 Task: Search one way flight ticket for 4 adults, 1 infant in seat and 1 infant on lap in premium economy from Lewiston: Lewiston-nez Perce County Airport to Greensboro: Piedmont Triad International Airport on 5-1-2023. Stops: One stop or fewer. Choice of flights is Delta. Number of bags: 5 checked bags. Price is upto 88000. Outbound departure time preference is 11:00.
Action: Mouse moved to (282, 313)
Screenshot: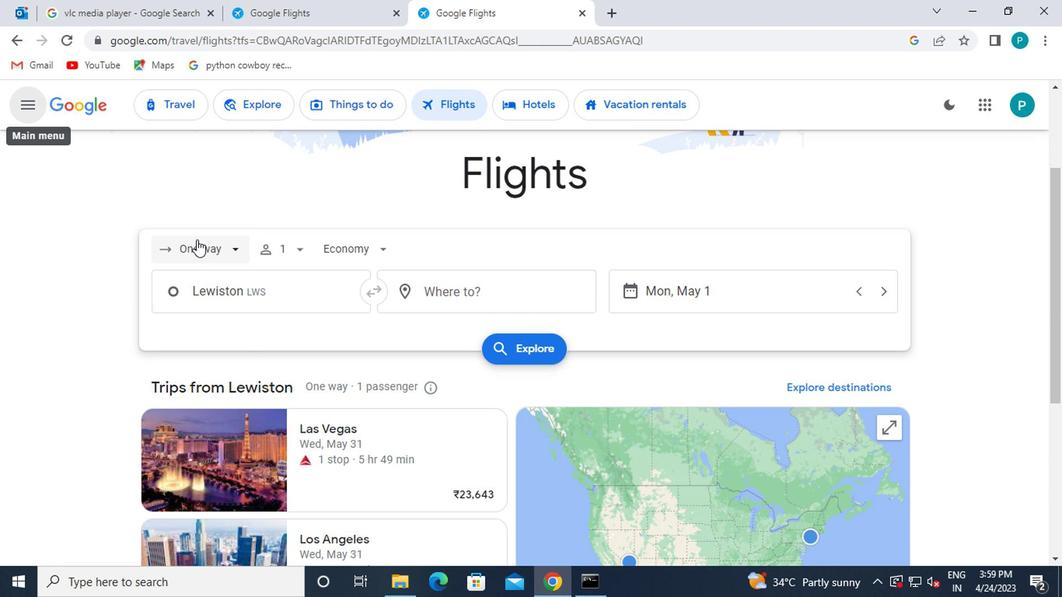 
Action: Mouse pressed left at (282, 313)
Screenshot: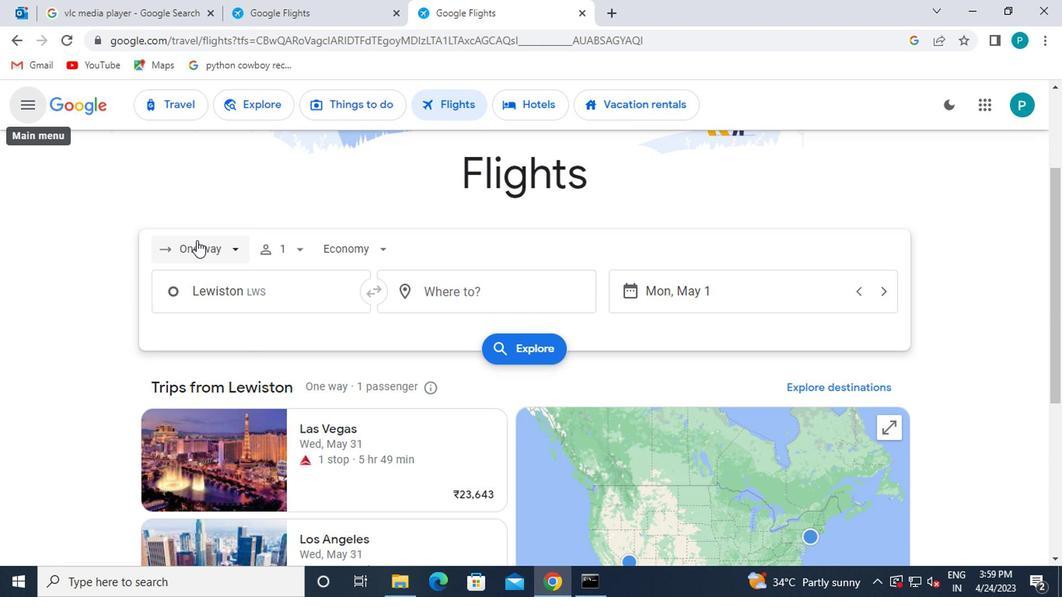 
Action: Mouse moved to (301, 374)
Screenshot: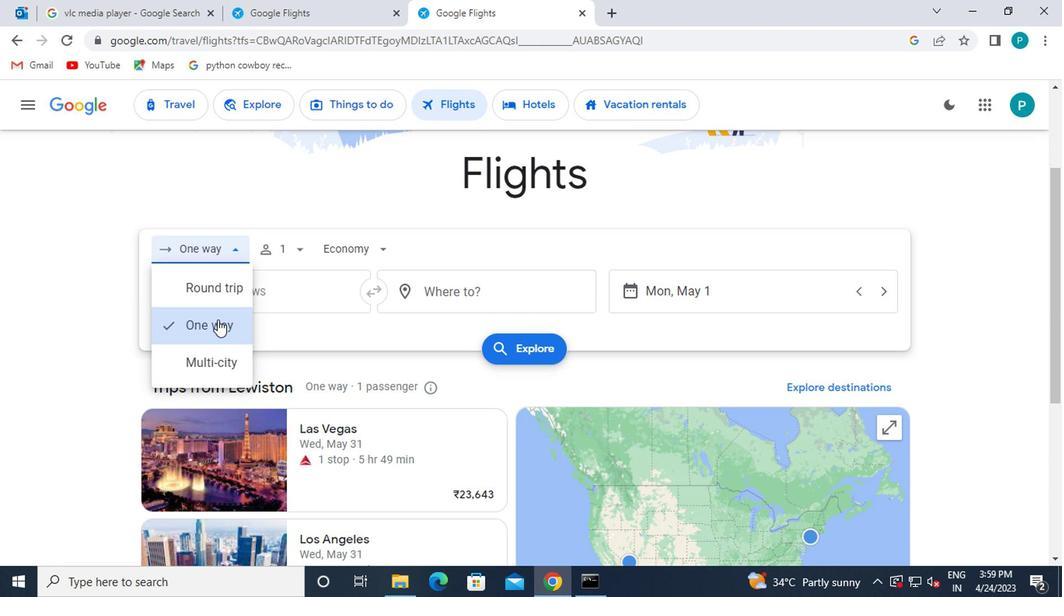 
Action: Mouse pressed left at (301, 374)
Screenshot: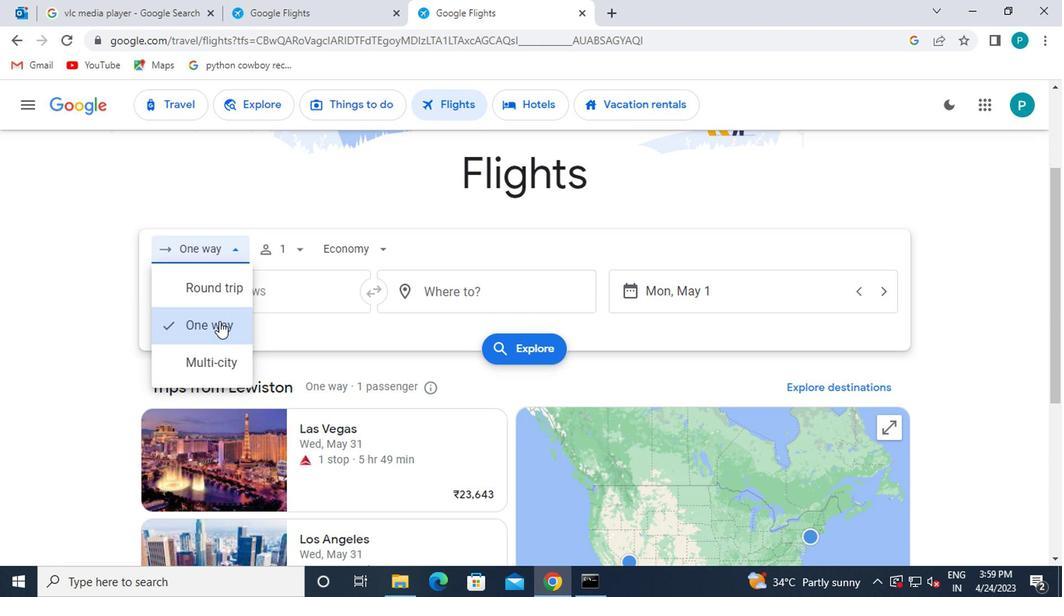 
Action: Mouse moved to (347, 317)
Screenshot: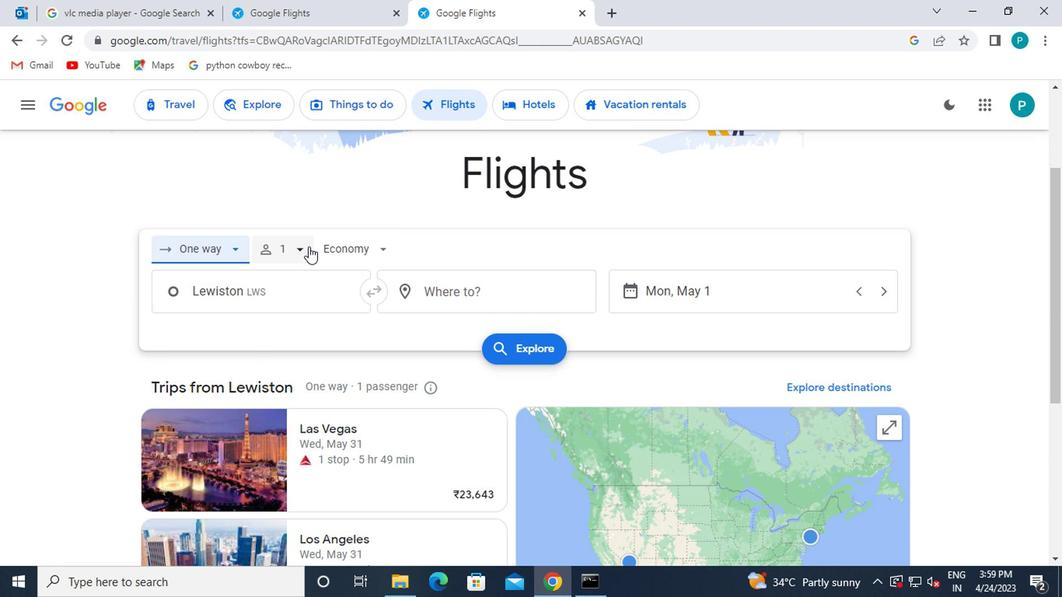 
Action: Mouse pressed left at (347, 317)
Screenshot: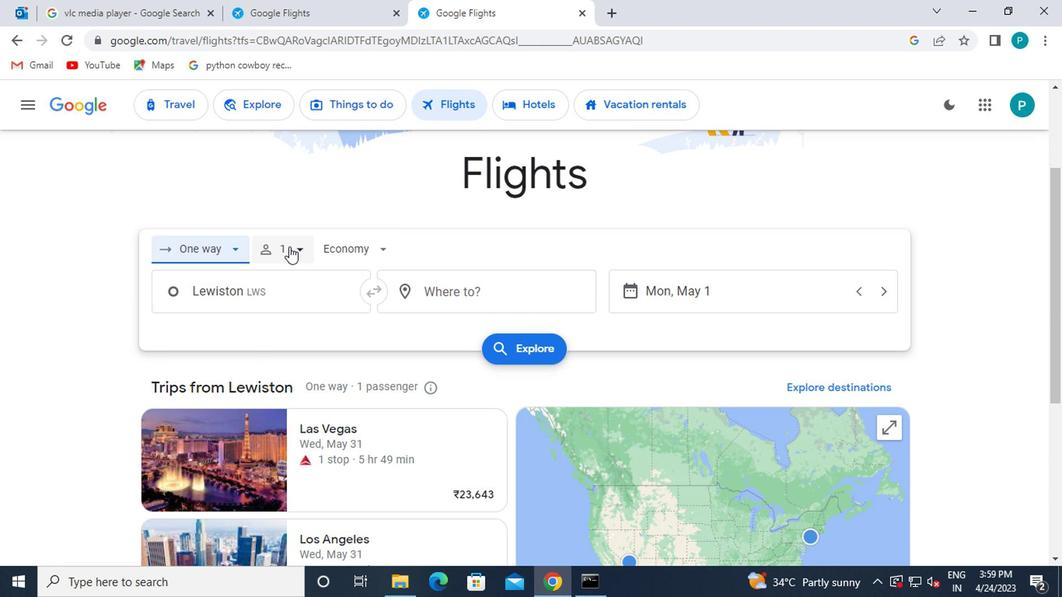 
Action: Mouse moved to (437, 340)
Screenshot: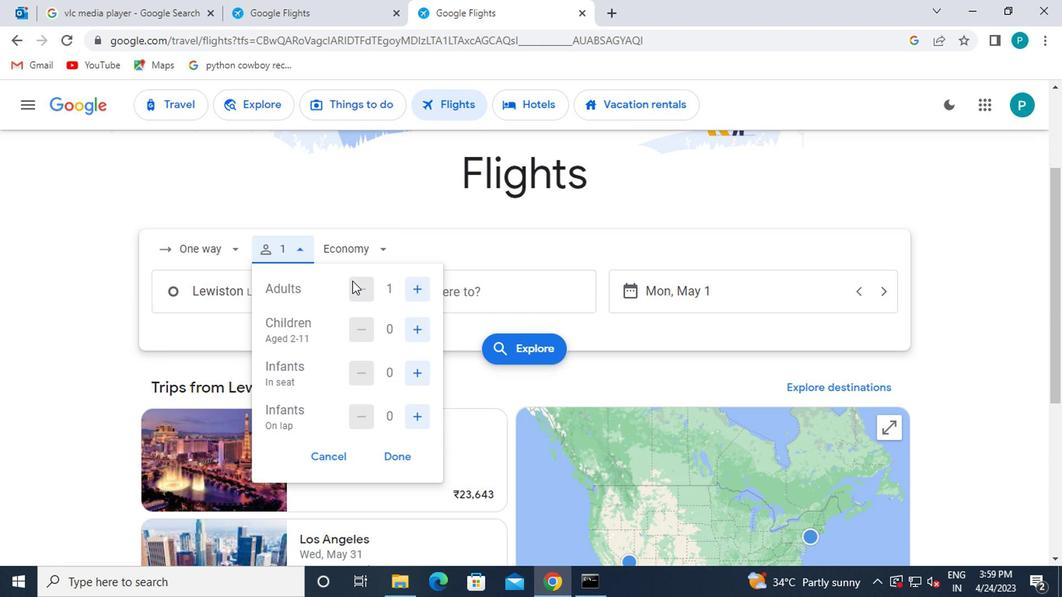 
Action: Mouse pressed left at (437, 340)
Screenshot: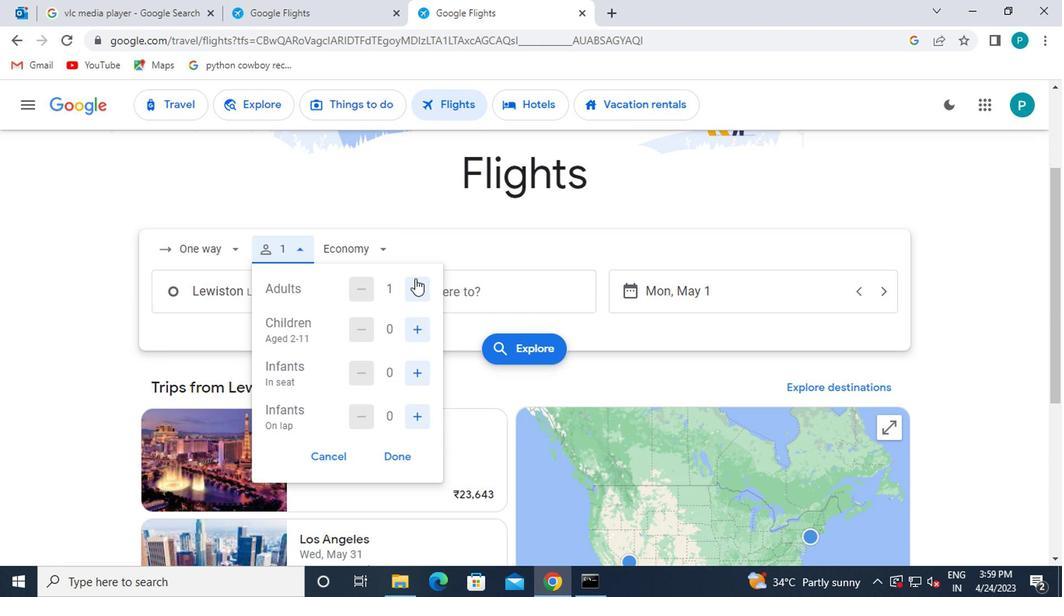 
Action: Mouse pressed left at (437, 340)
Screenshot: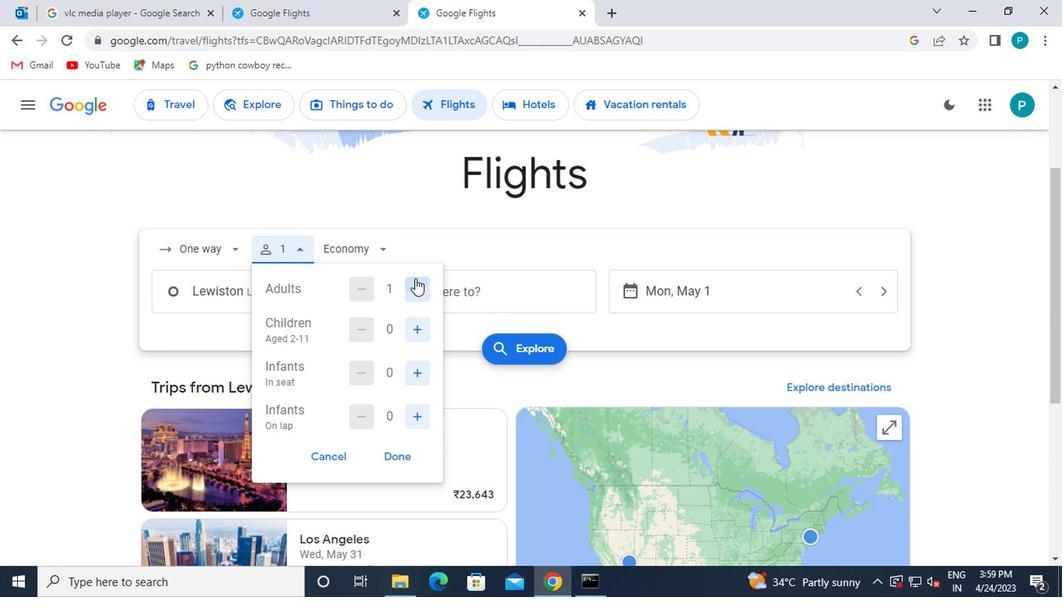 
Action: Mouse pressed left at (437, 340)
Screenshot: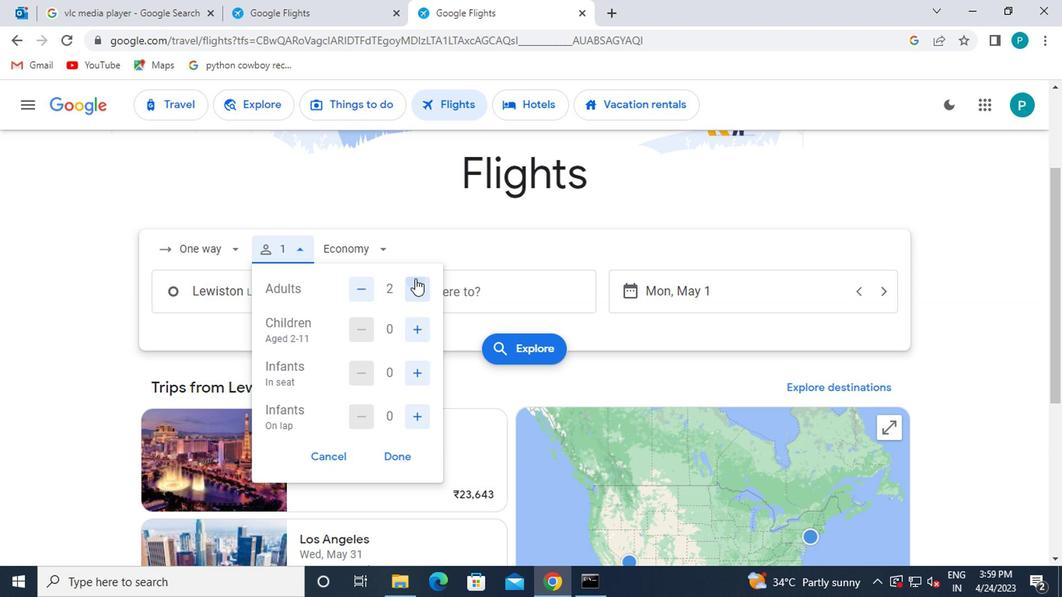 
Action: Mouse moved to (436, 375)
Screenshot: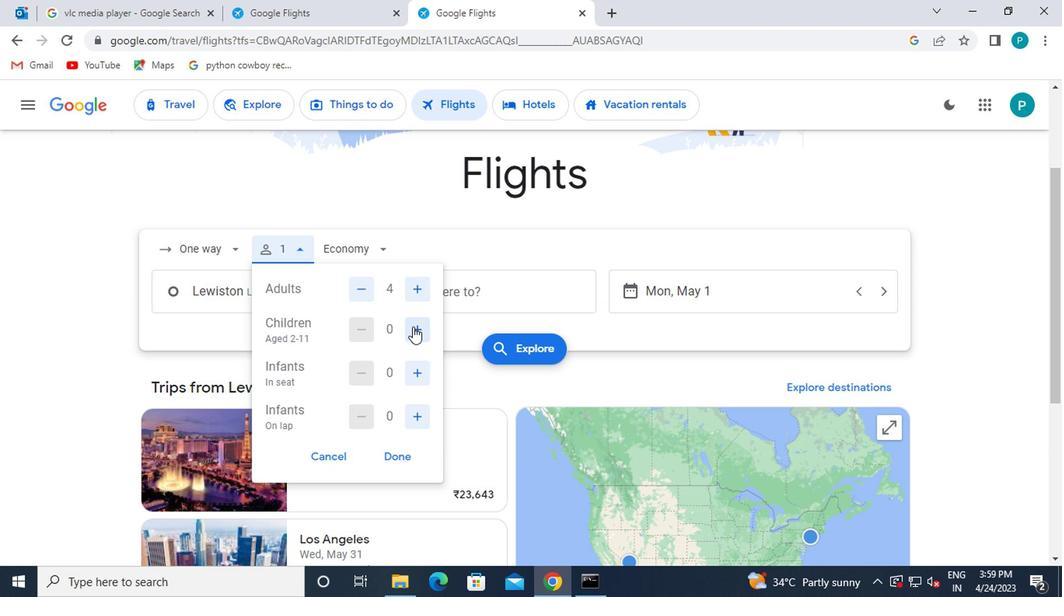 
Action: Mouse pressed left at (436, 375)
Screenshot: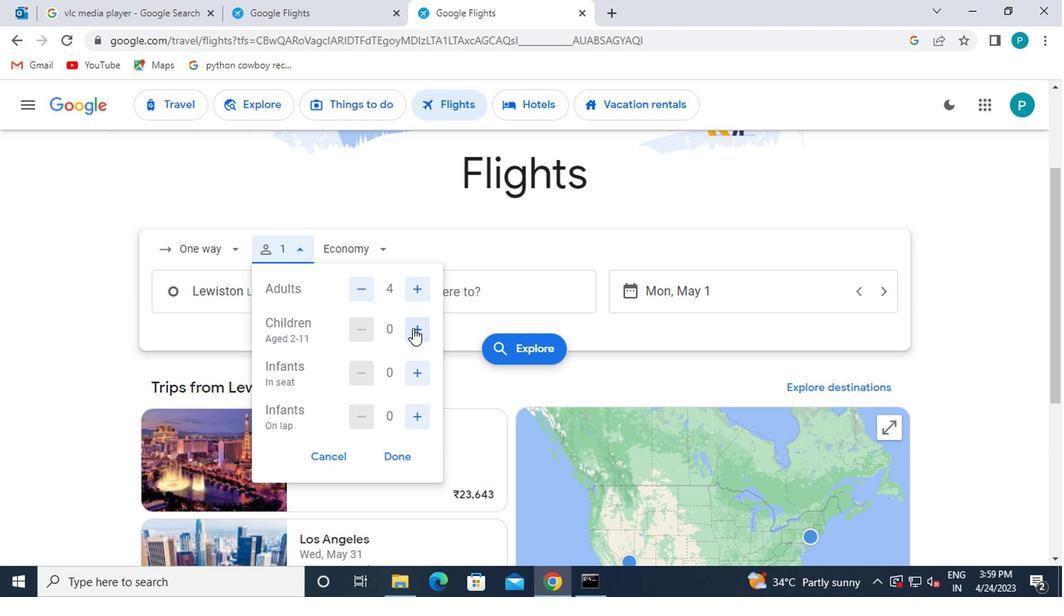 
Action: Mouse moved to (392, 378)
Screenshot: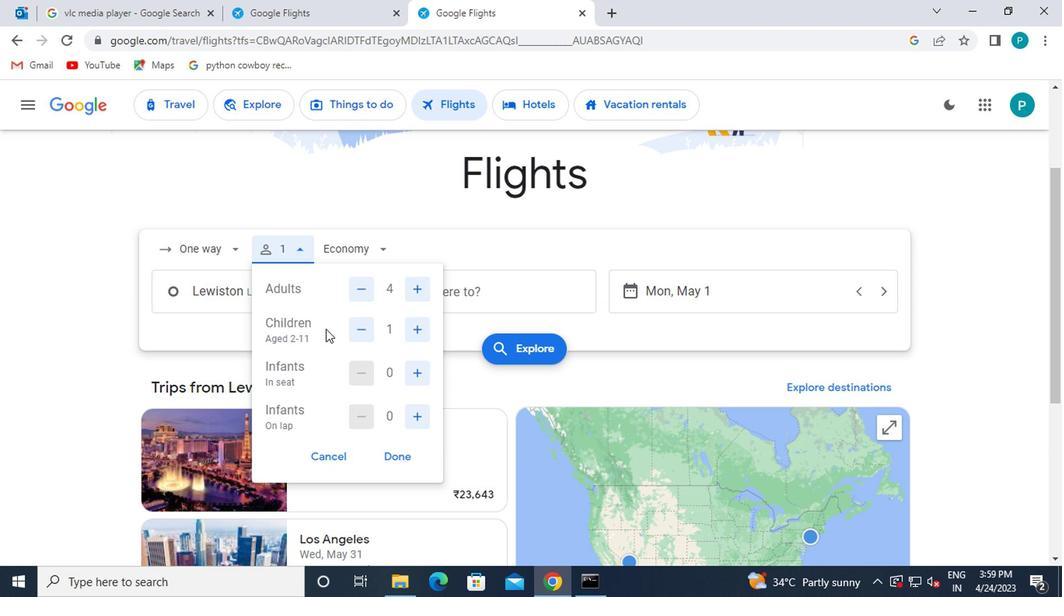 
Action: Mouse pressed left at (392, 378)
Screenshot: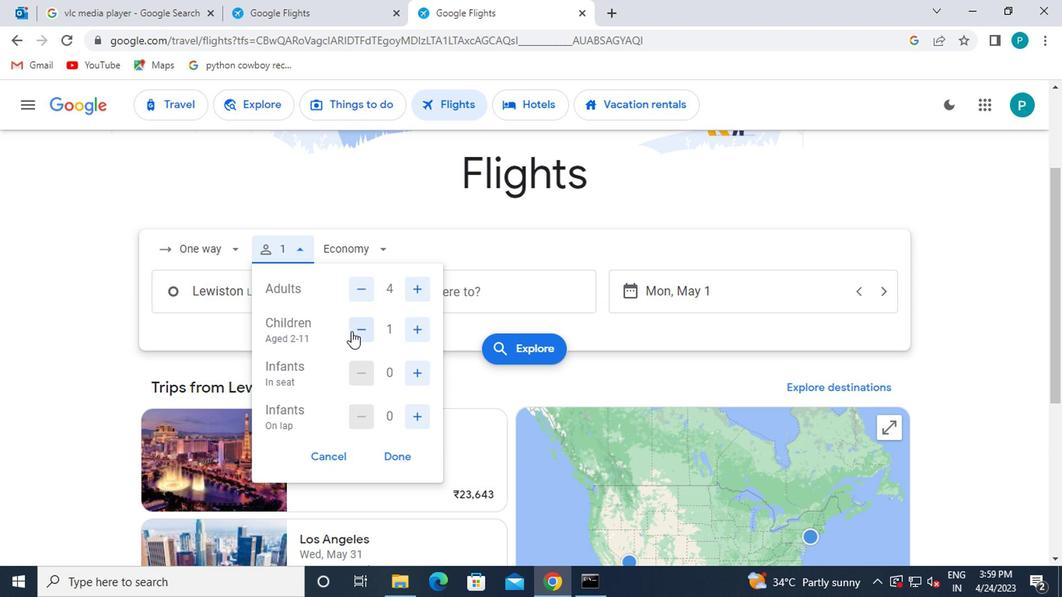 
Action: Mouse moved to (437, 416)
Screenshot: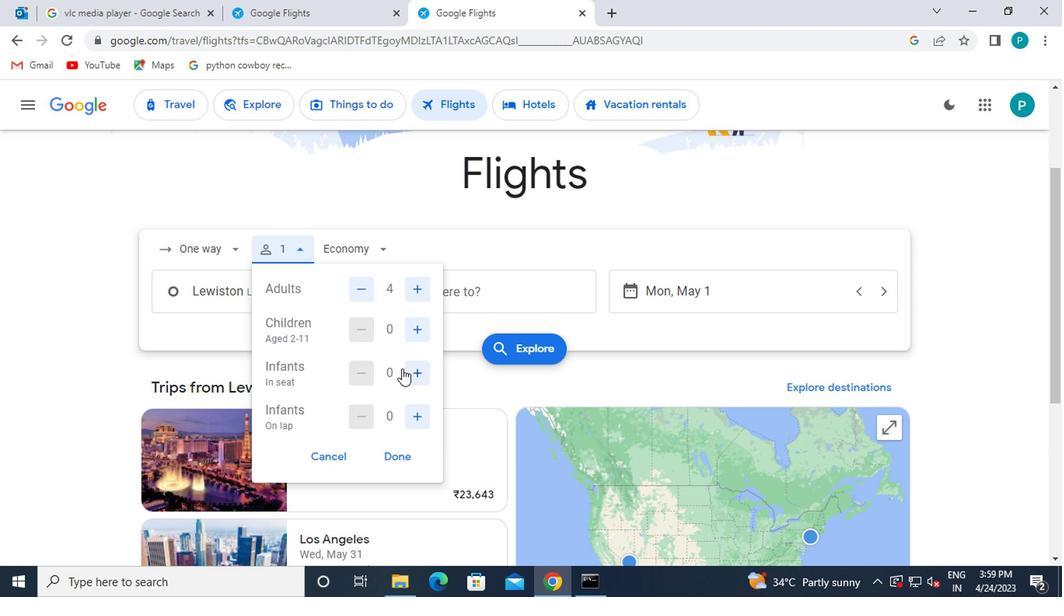 
Action: Mouse pressed left at (437, 416)
Screenshot: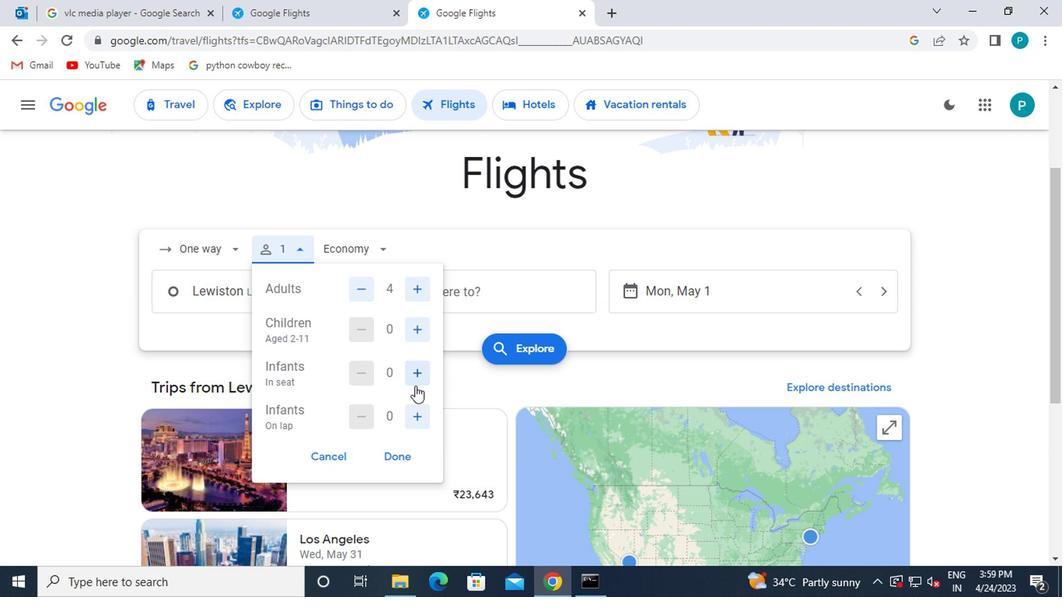 
Action: Mouse moved to (436, 440)
Screenshot: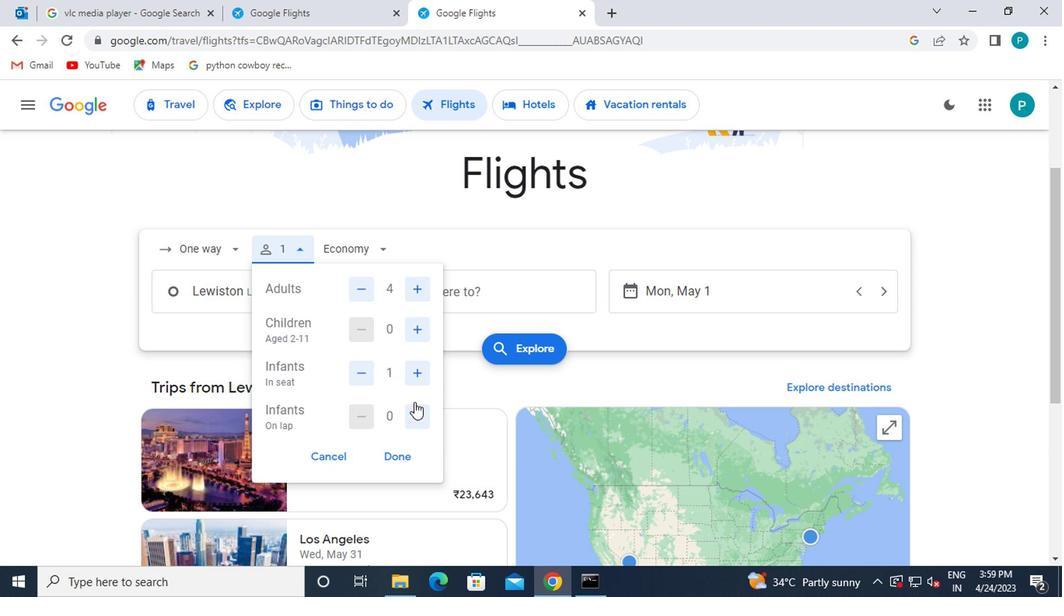
Action: Mouse pressed left at (436, 440)
Screenshot: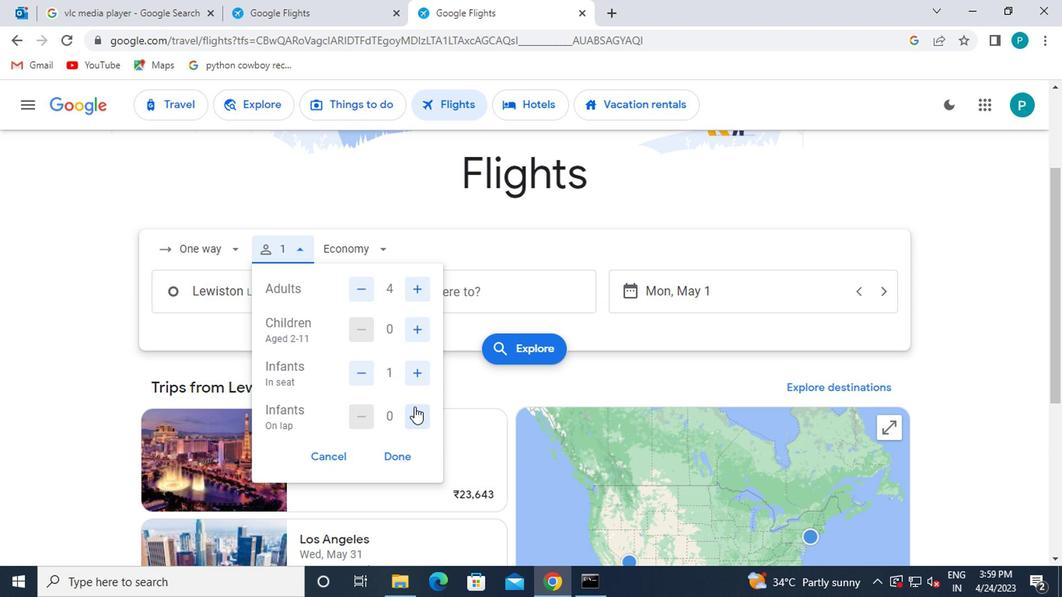 
Action: Mouse moved to (427, 465)
Screenshot: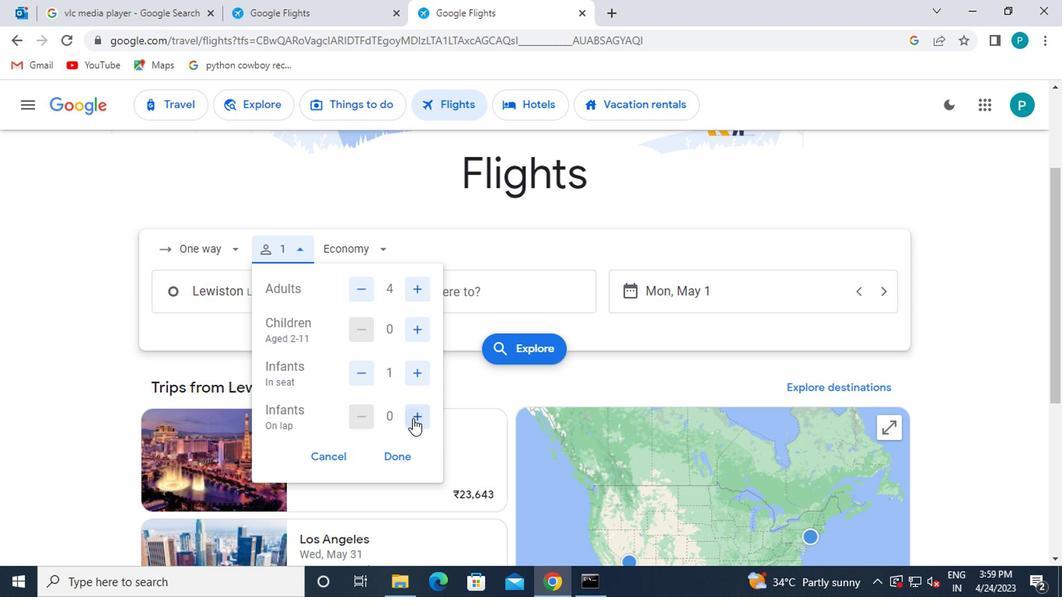 
Action: Mouse pressed left at (427, 465)
Screenshot: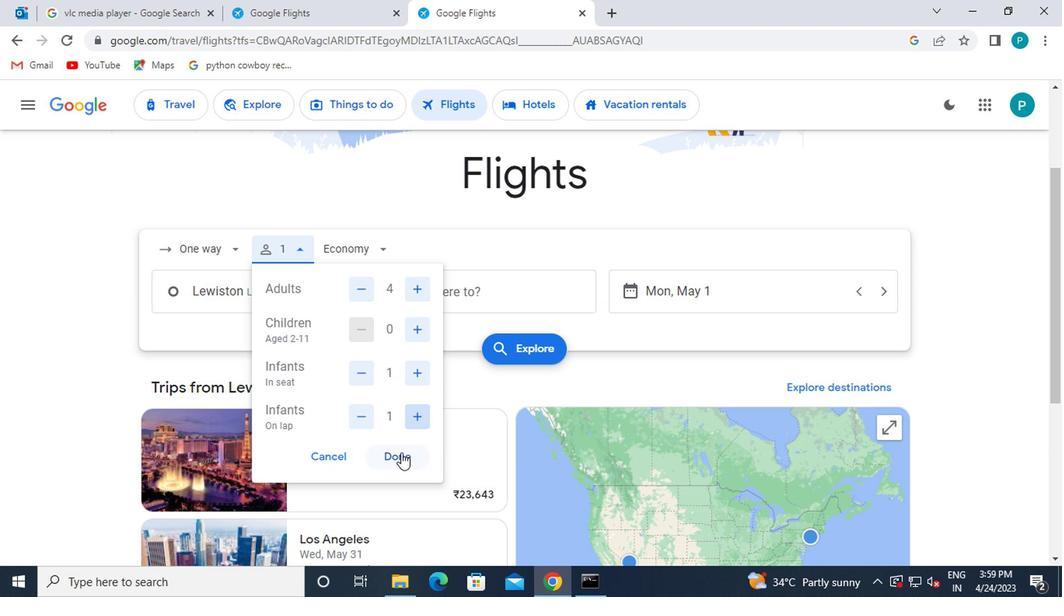 
Action: Mouse moved to (405, 321)
Screenshot: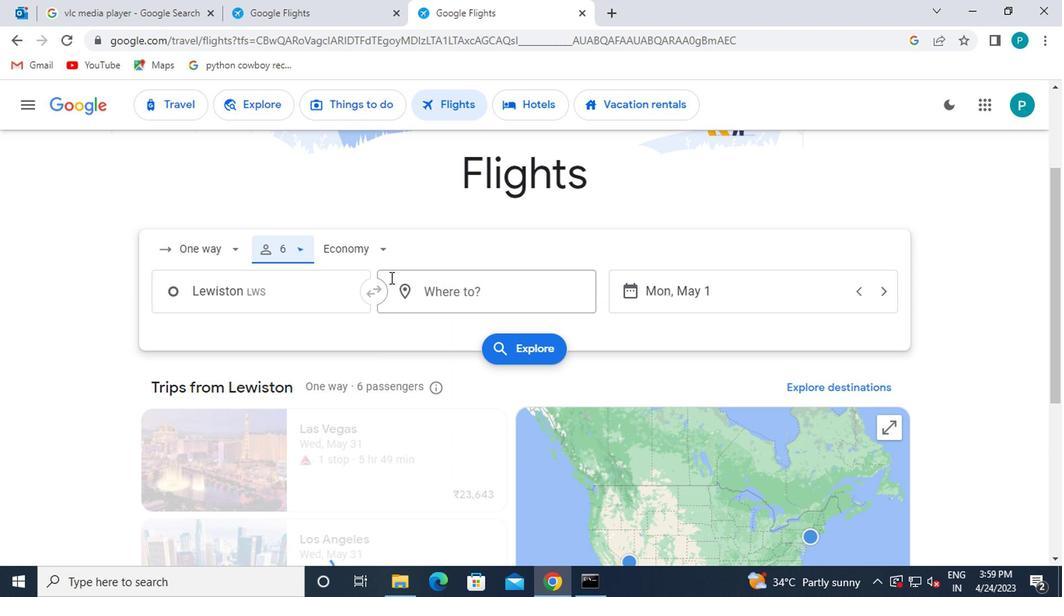 
Action: Mouse pressed left at (405, 321)
Screenshot: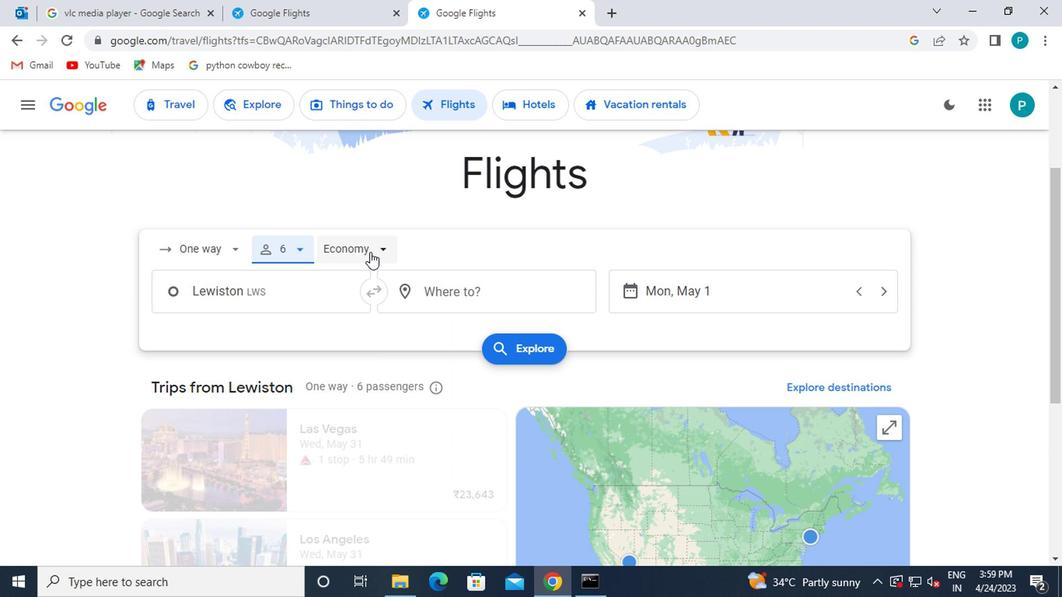 
Action: Mouse moved to (420, 373)
Screenshot: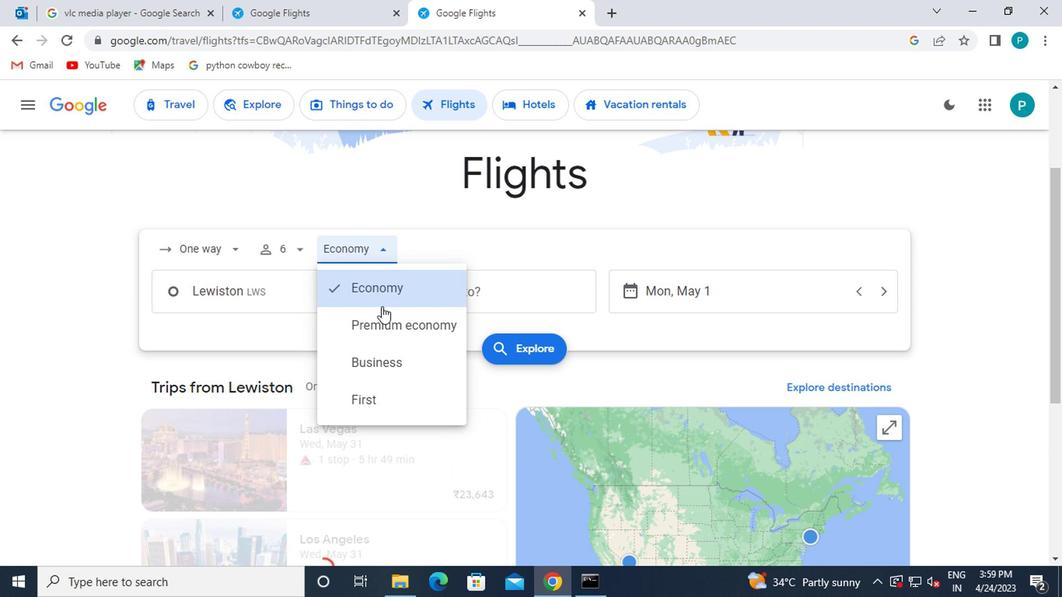 
Action: Mouse pressed left at (420, 373)
Screenshot: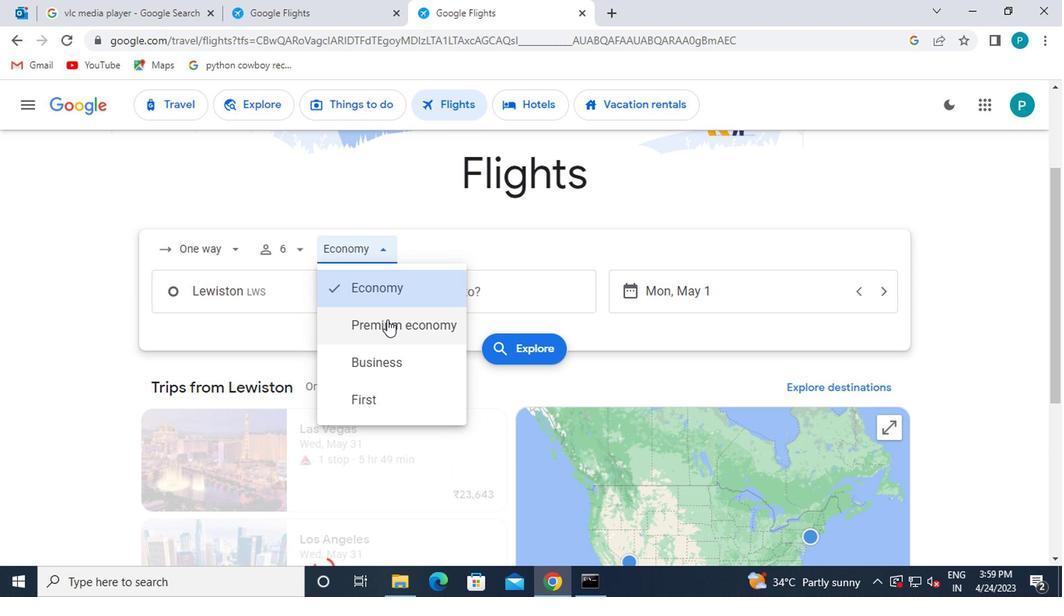 
Action: Mouse moved to (365, 354)
Screenshot: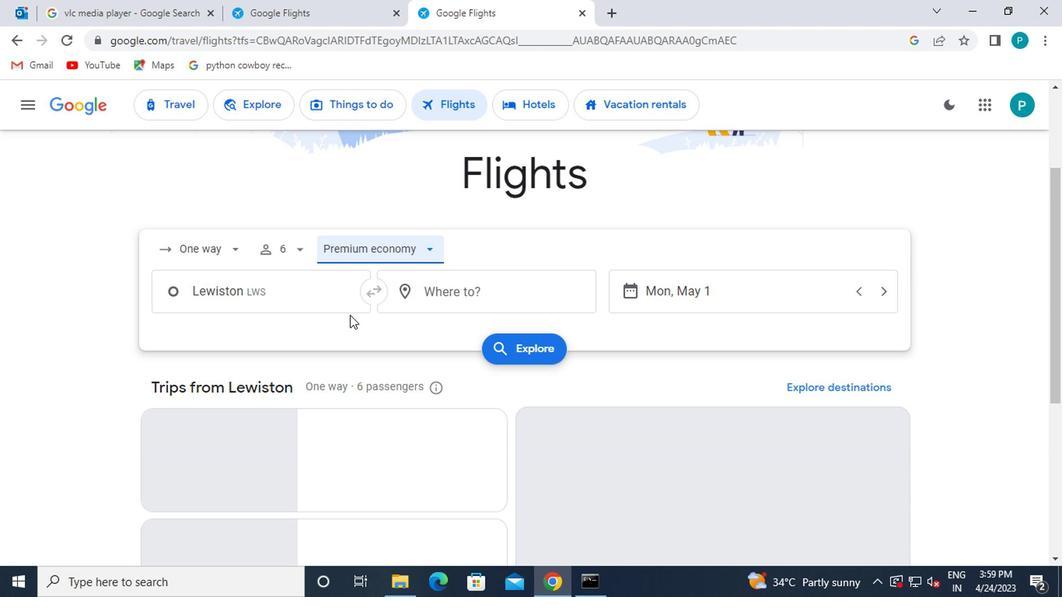 
Action: Mouse pressed left at (365, 354)
Screenshot: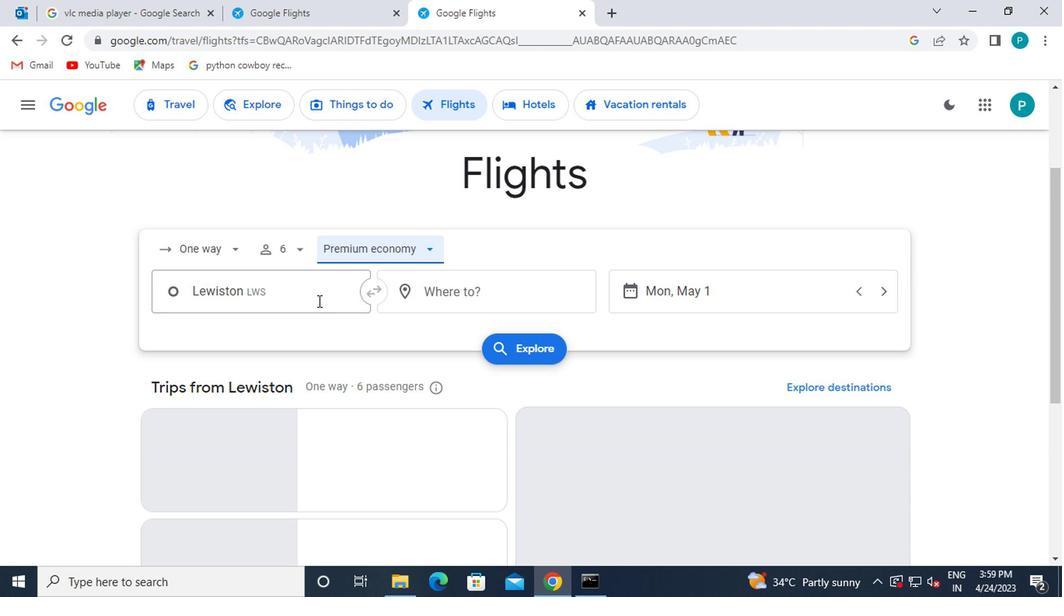 
Action: Mouse moved to (356, 387)
Screenshot: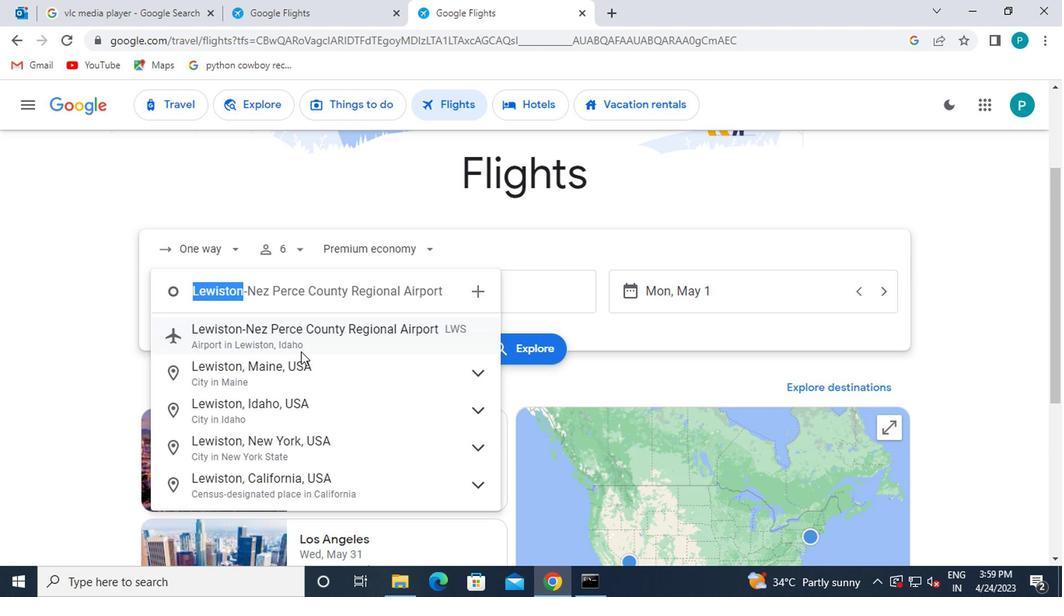 
Action: Mouse pressed left at (356, 387)
Screenshot: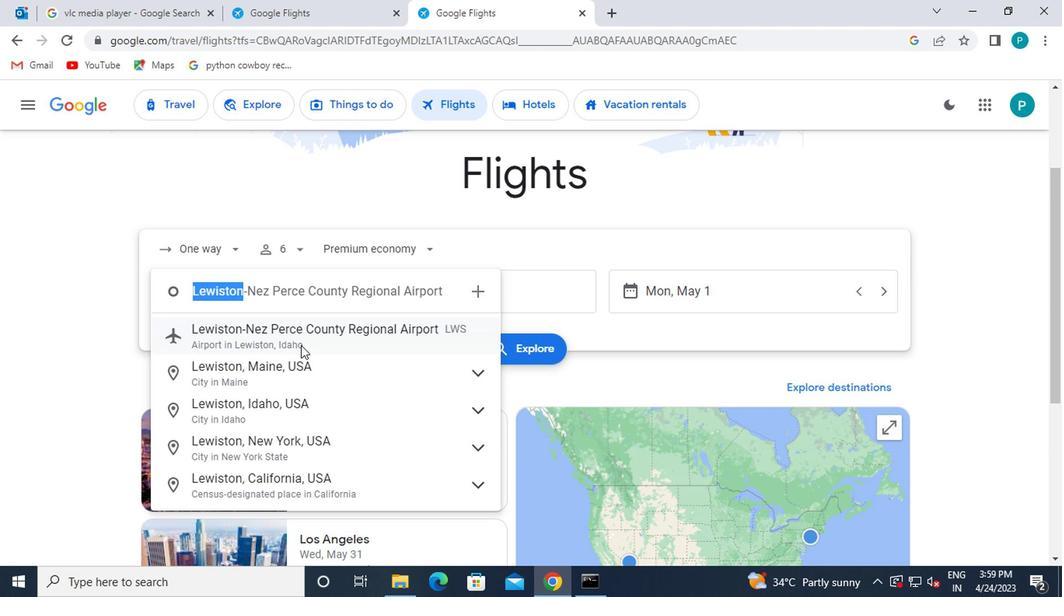 
Action: Mouse moved to (444, 348)
Screenshot: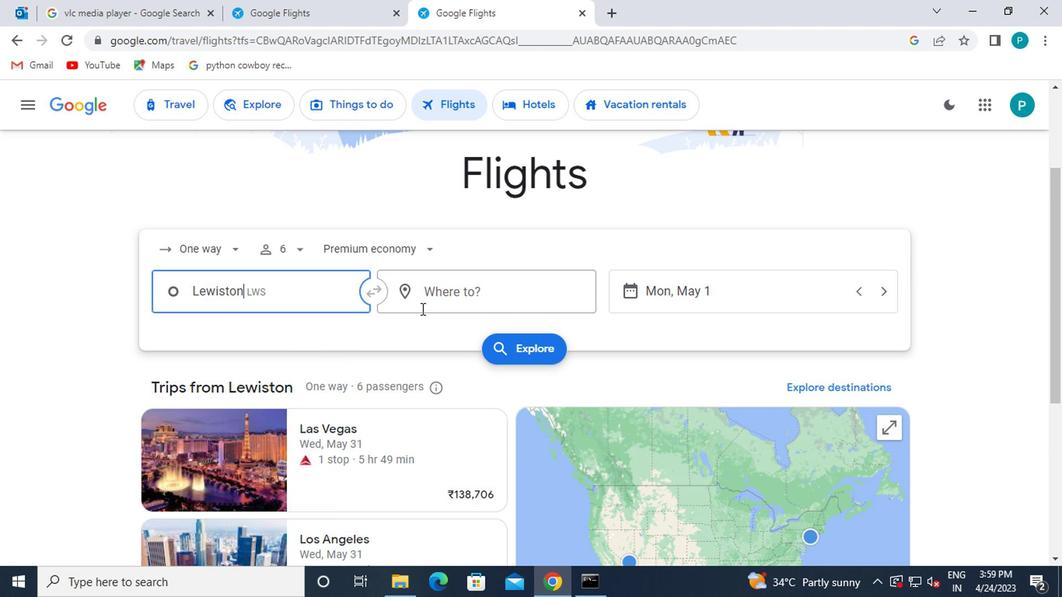
Action: Mouse pressed left at (444, 348)
Screenshot: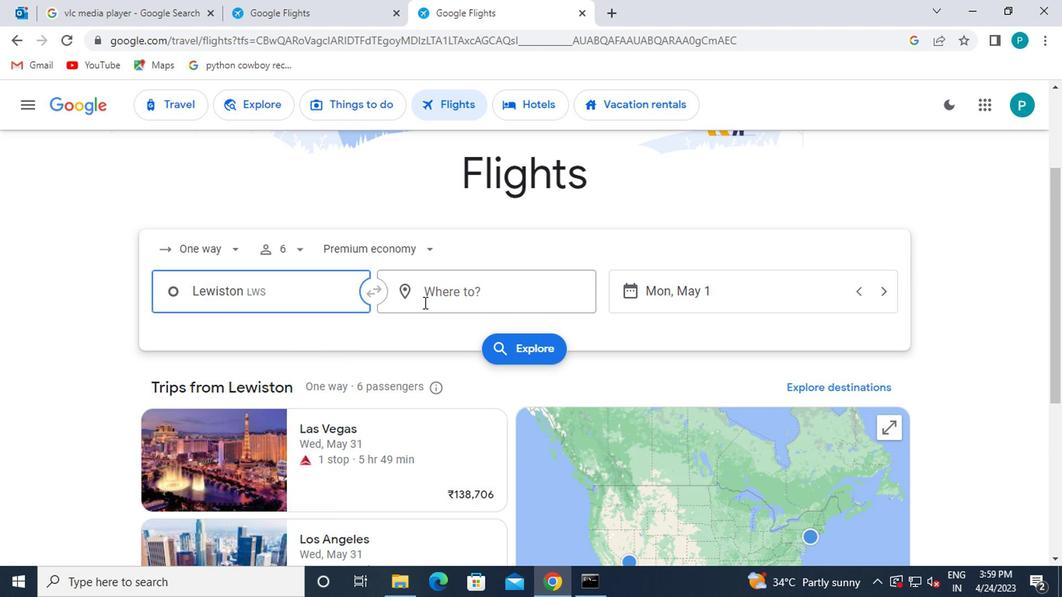 
Action: Mouse moved to (467, 427)
Screenshot: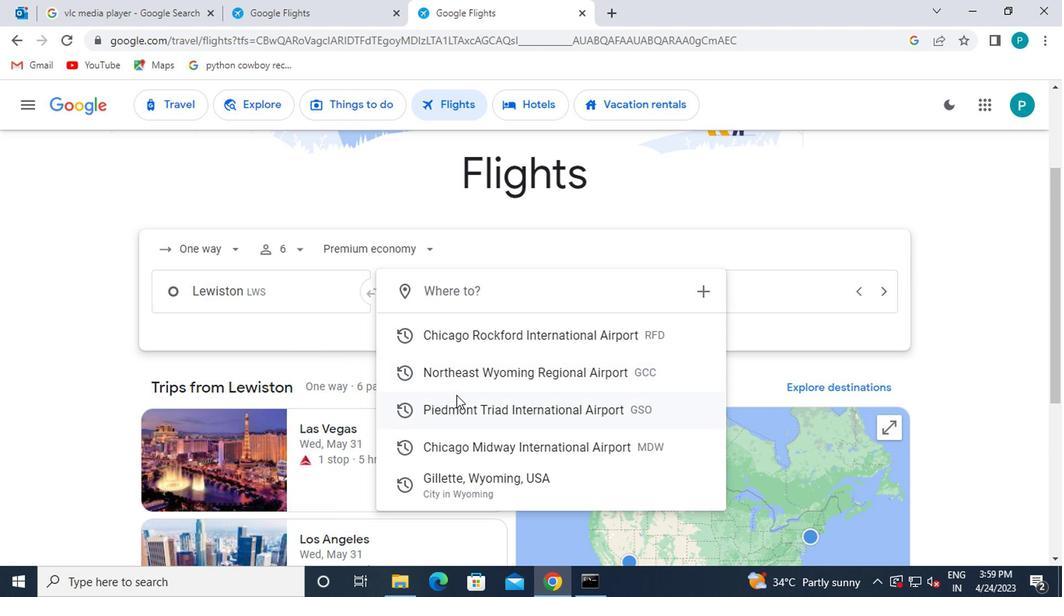 
Action: Mouse pressed left at (467, 427)
Screenshot: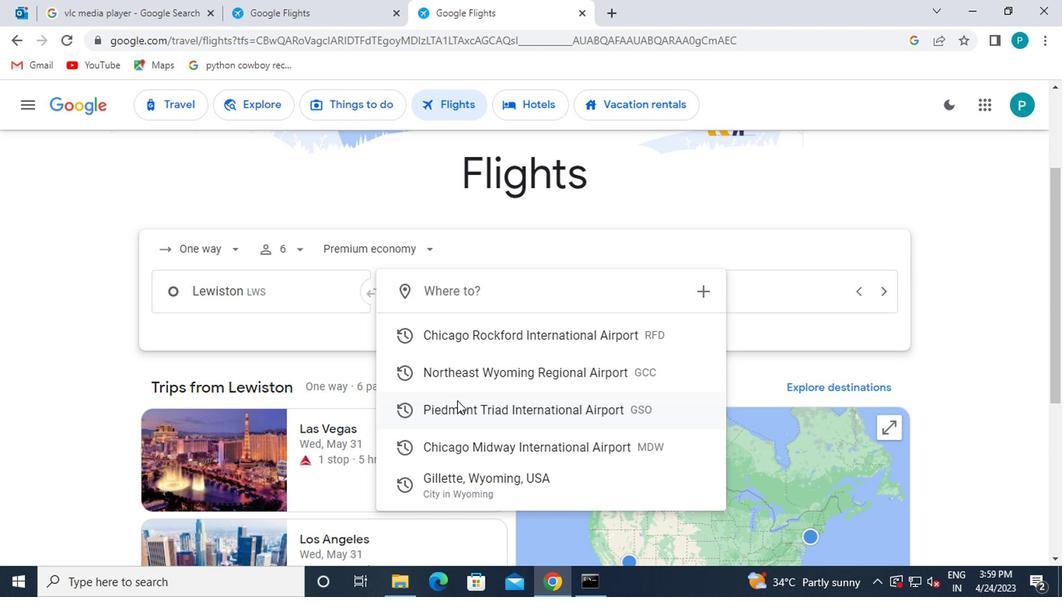 
Action: Mouse moved to (611, 344)
Screenshot: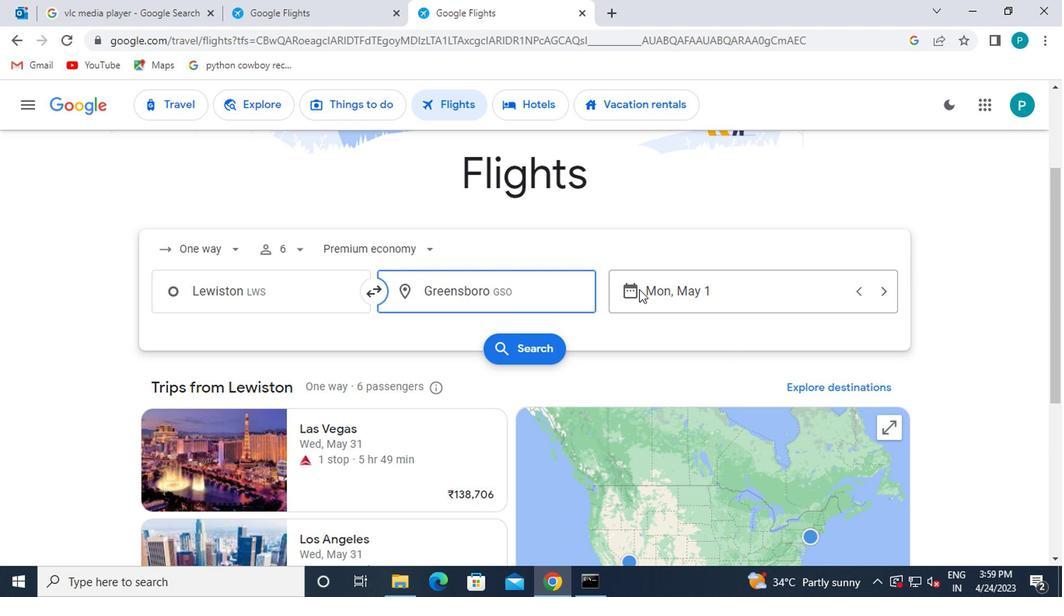 
Action: Mouse pressed left at (611, 344)
Screenshot: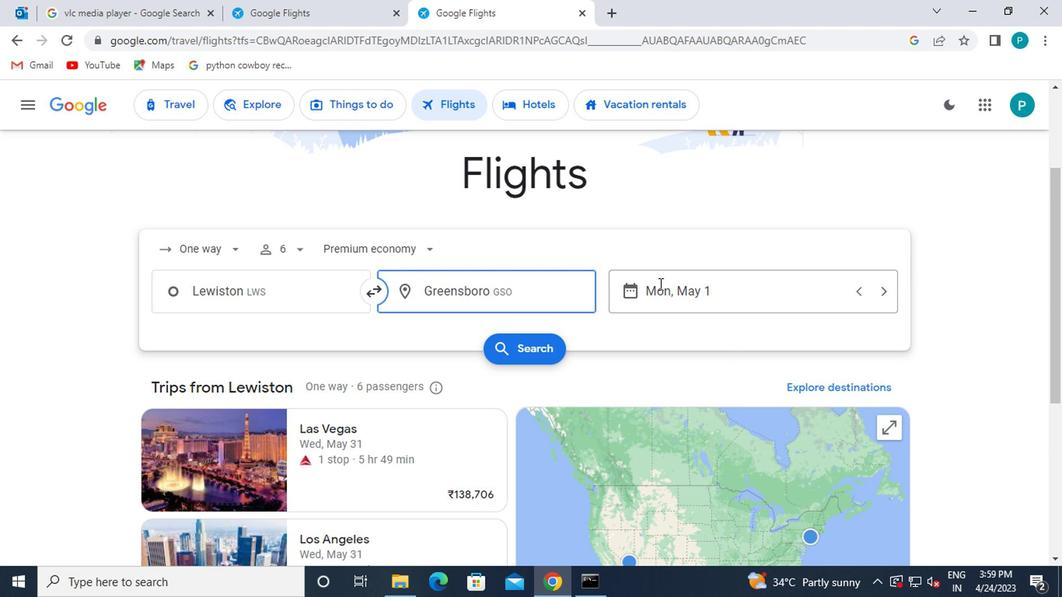 
Action: Mouse moved to (619, 344)
Screenshot: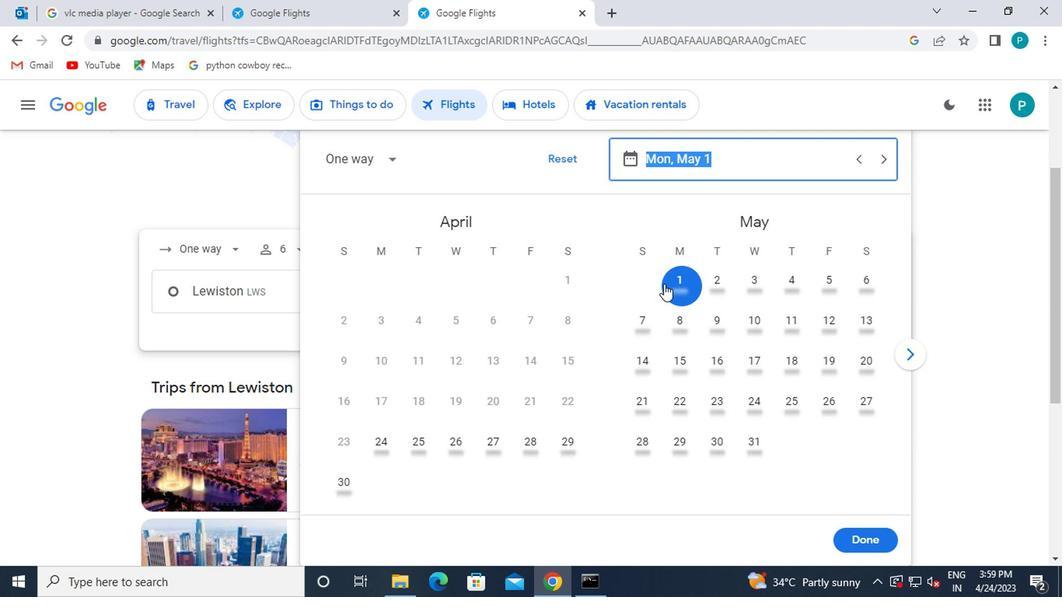
Action: Mouse pressed left at (619, 344)
Screenshot: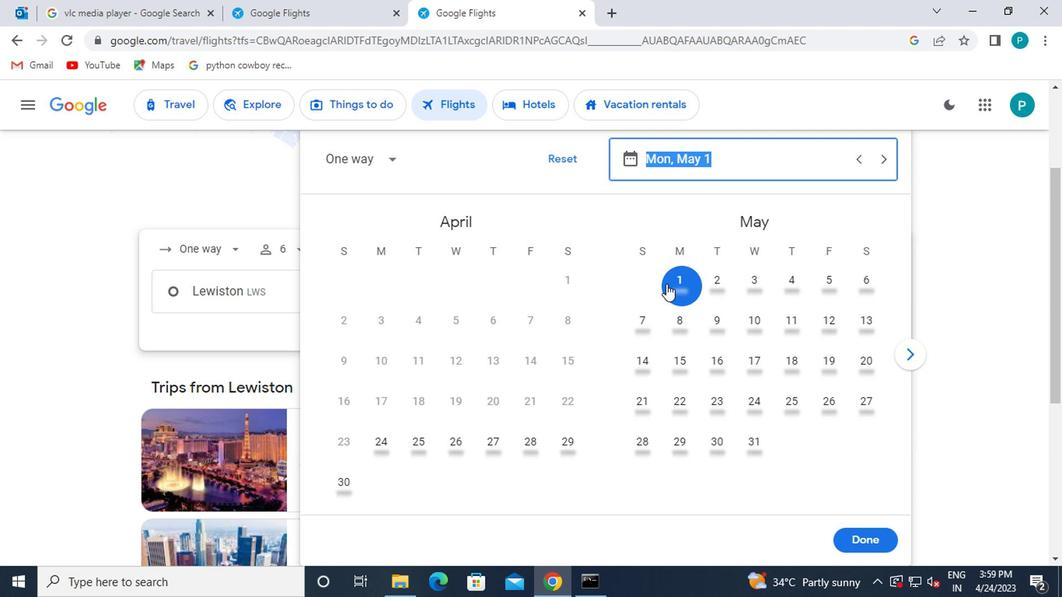 
Action: Mouse moved to (771, 529)
Screenshot: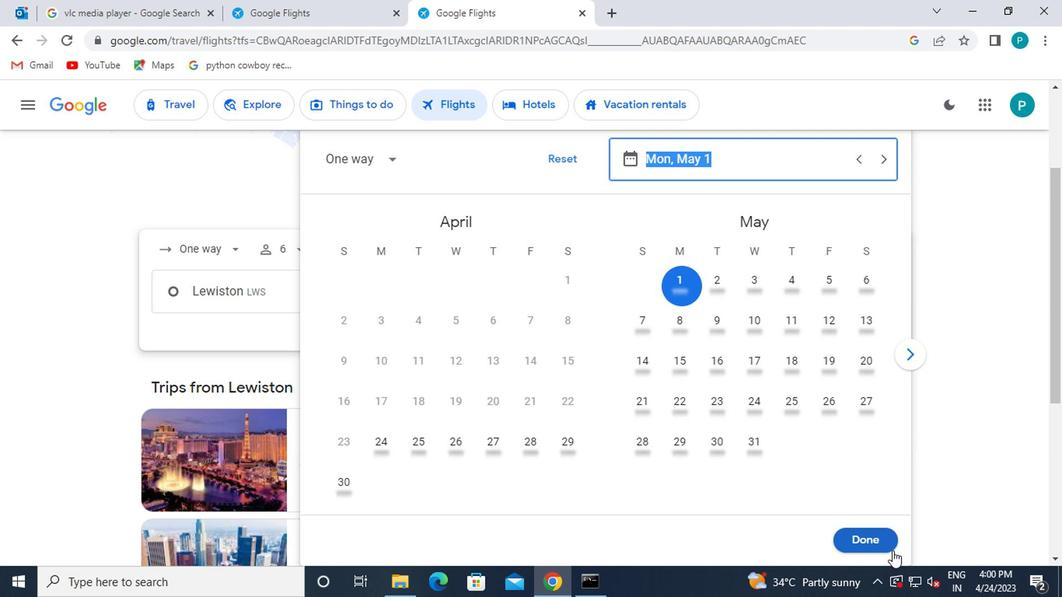 
Action: Mouse pressed left at (771, 529)
Screenshot: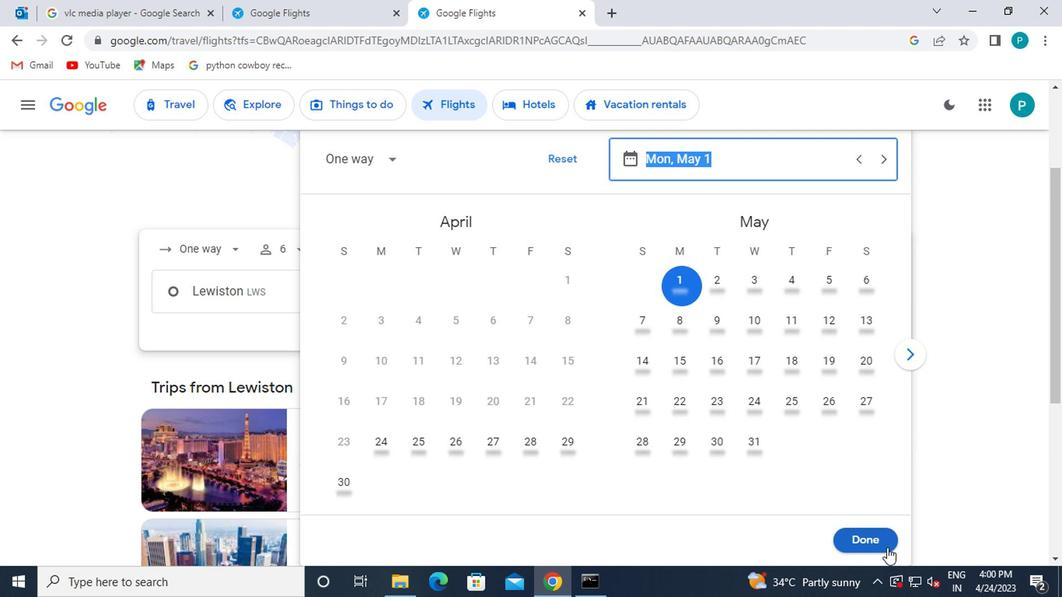 
Action: Mouse moved to (502, 396)
Screenshot: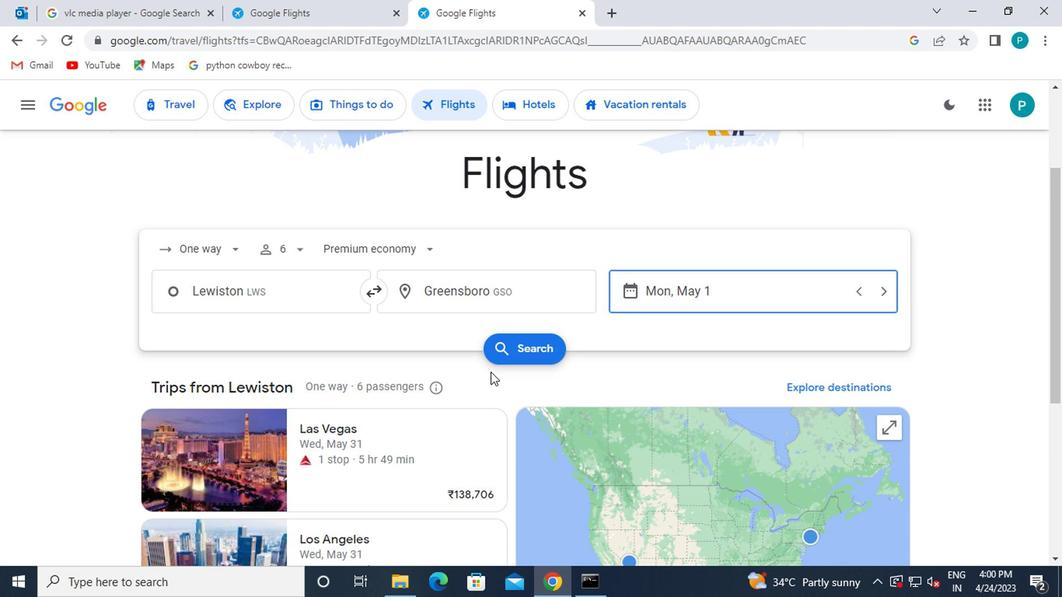 
Action: Mouse pressed left at (502, 396)
Screenshot: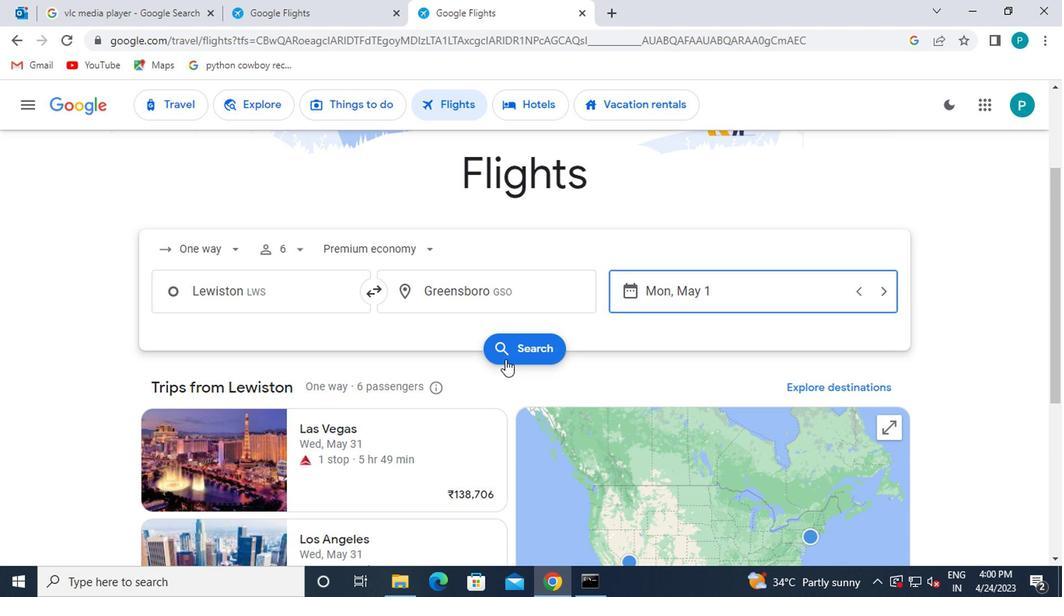 
Action: Mouse moved to (267, 318)
Screenshot: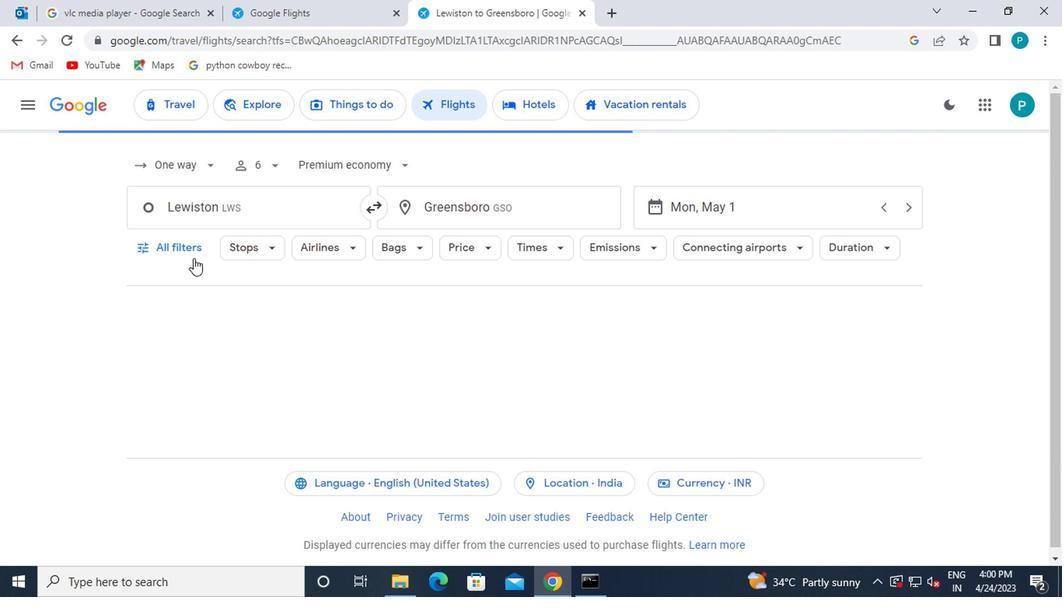 
Action: Mouse pressed left at (267, 318)
Screenshot: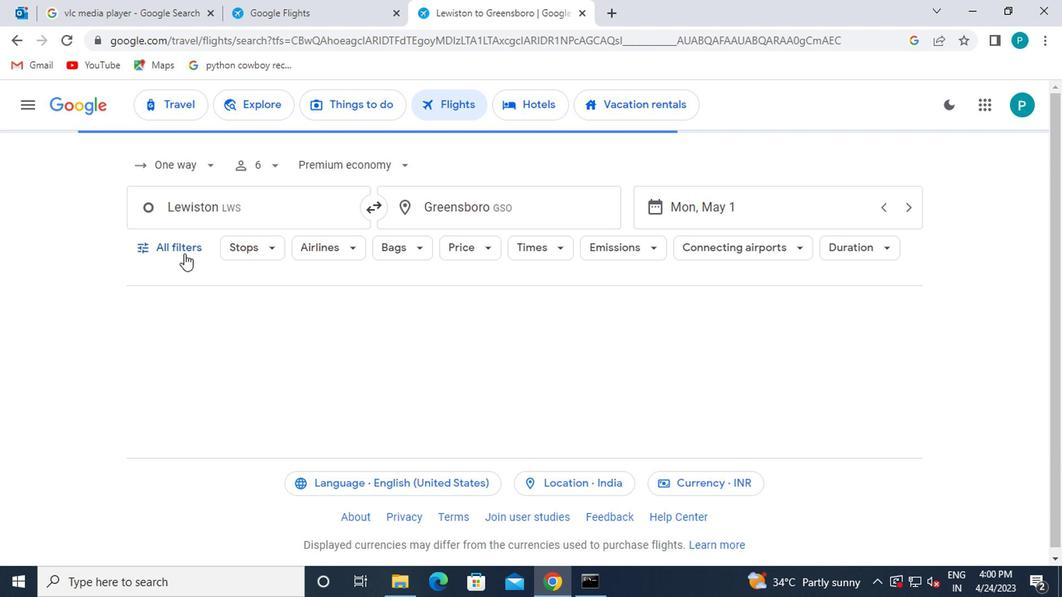 
Action: Mouse moved to (306, 409)
Screenshot: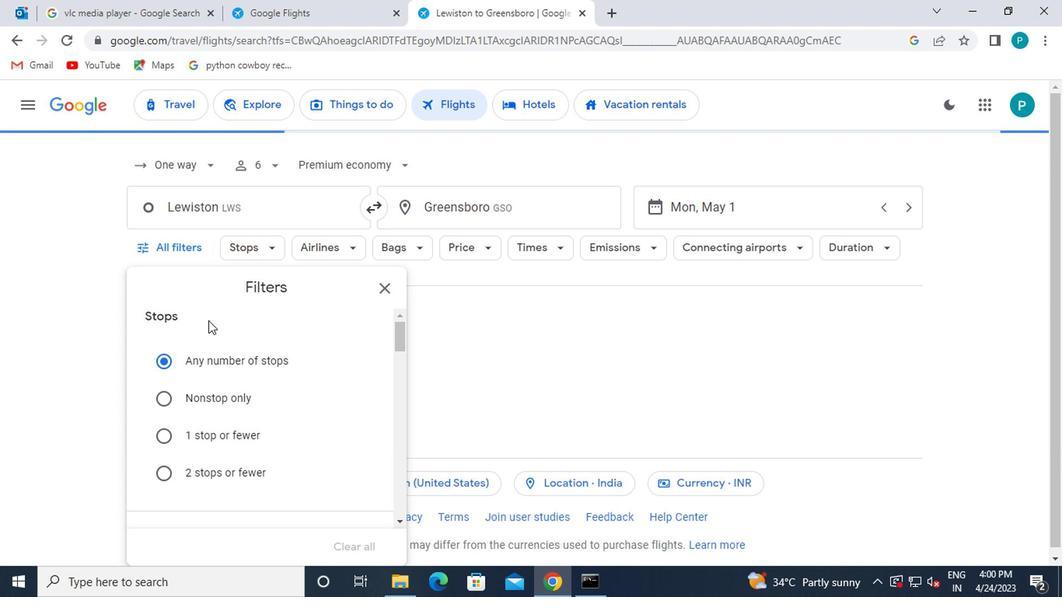 
Action: Mouse scrolled (306, 408) with delta (0, 0)
Screenshot: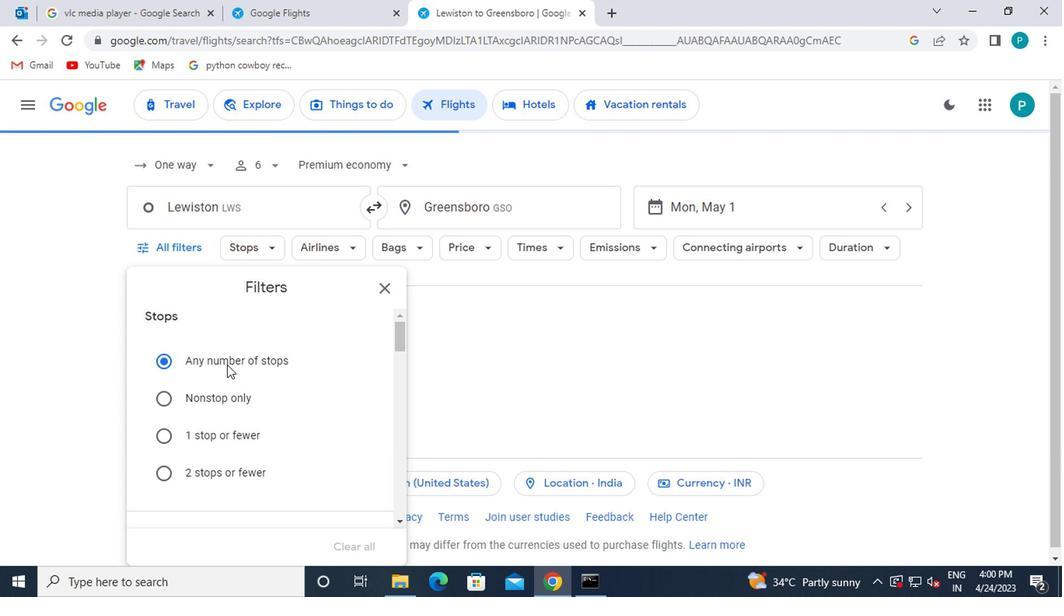 
Action: Mouse moved to (309, 407)
Screenshot: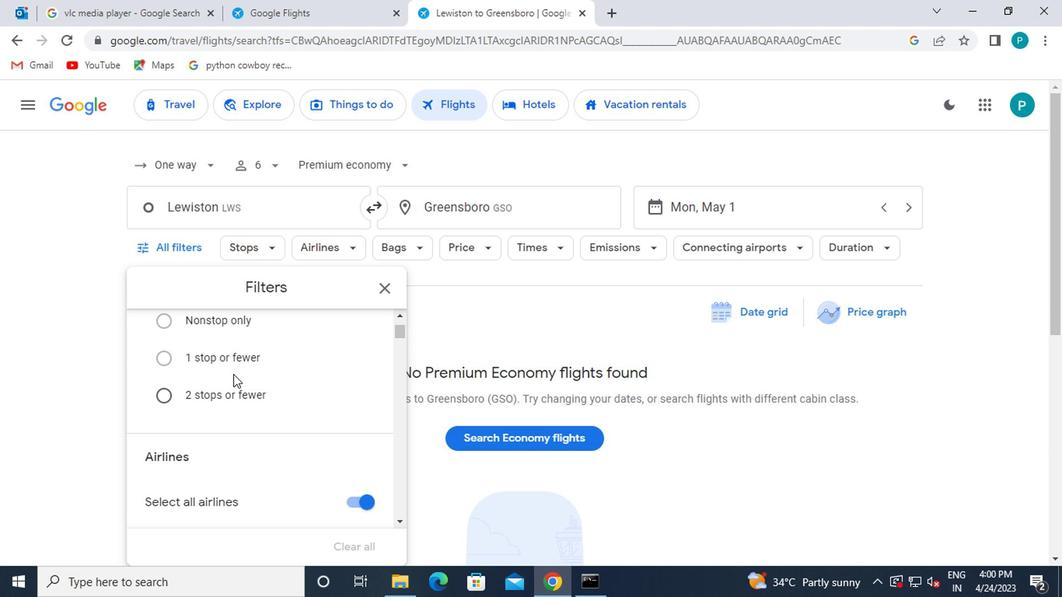 
Action: Mouse scrolled (309, 407) with delta (0, 0)
Screenshot: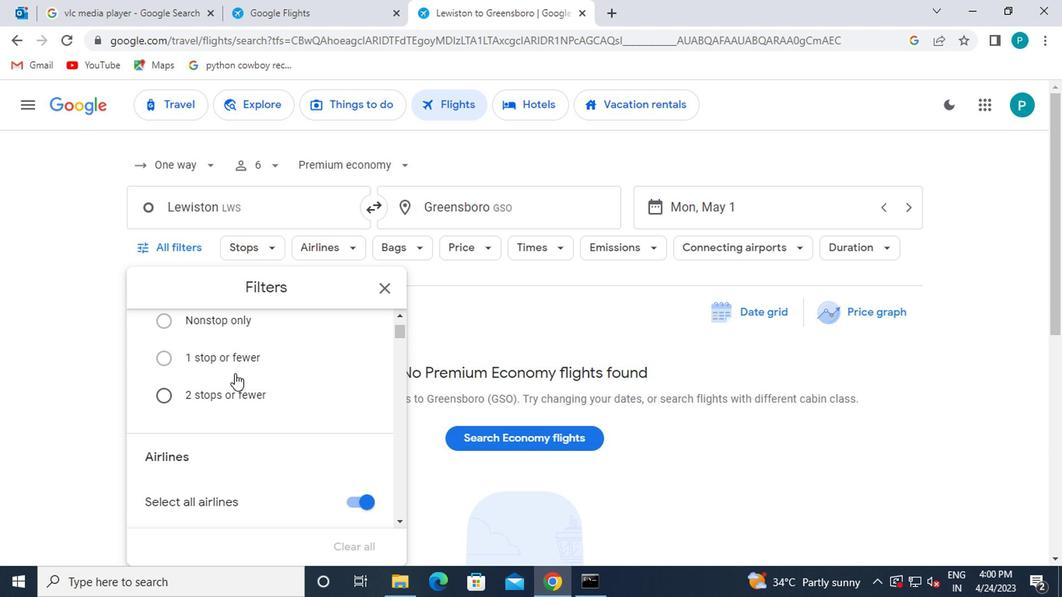 
Action: Mouse scrolled (309, 408) with delta (0, 0)
Screenshot: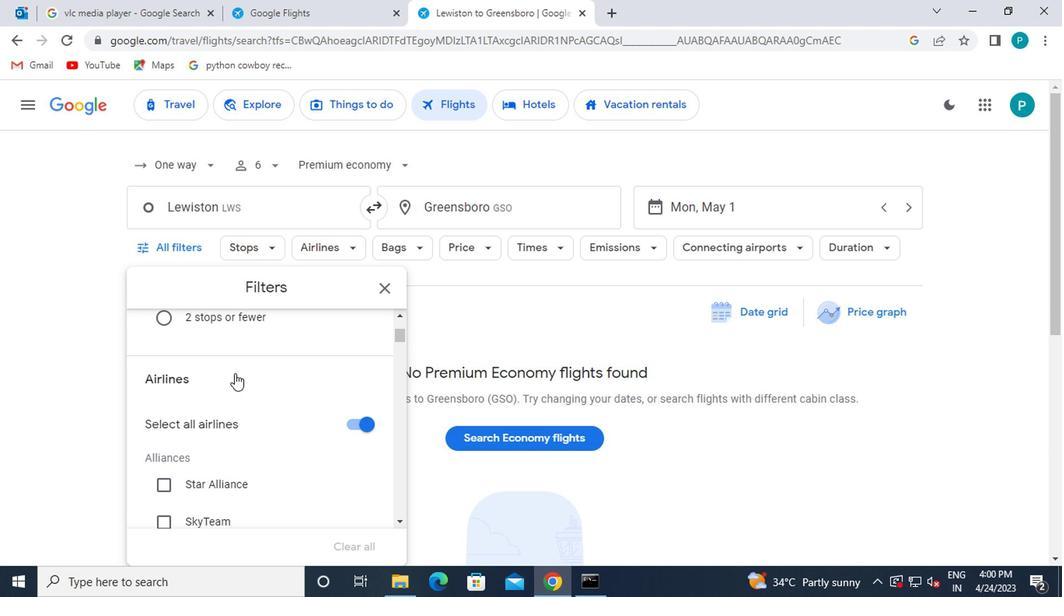 
Action: Mouse scrolled (309, 408) with delta (0, 0)
Screenshot: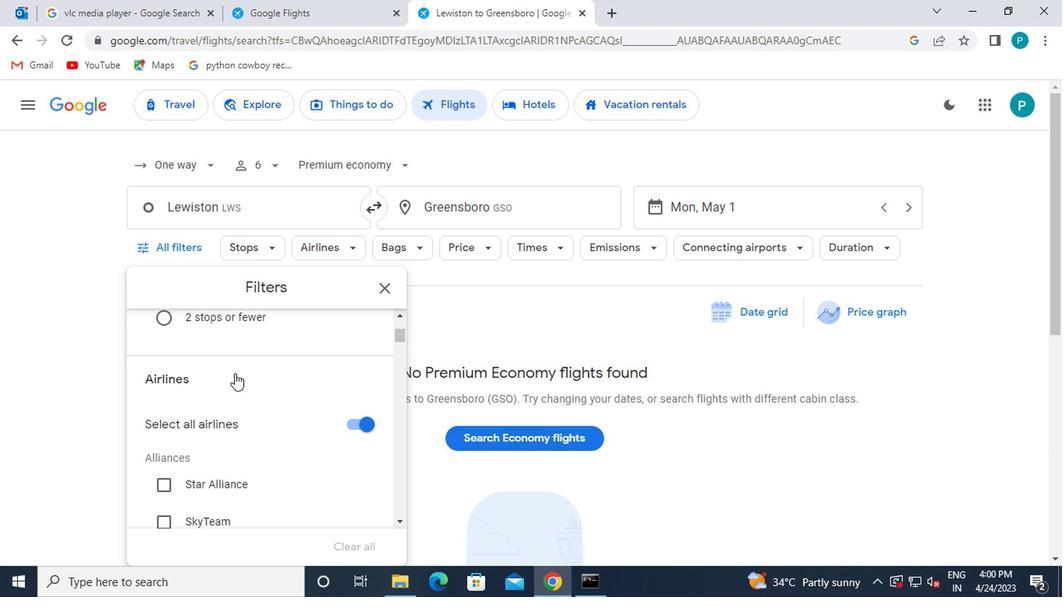 
Action: Mouse moved to (301, 450)
Screenshot: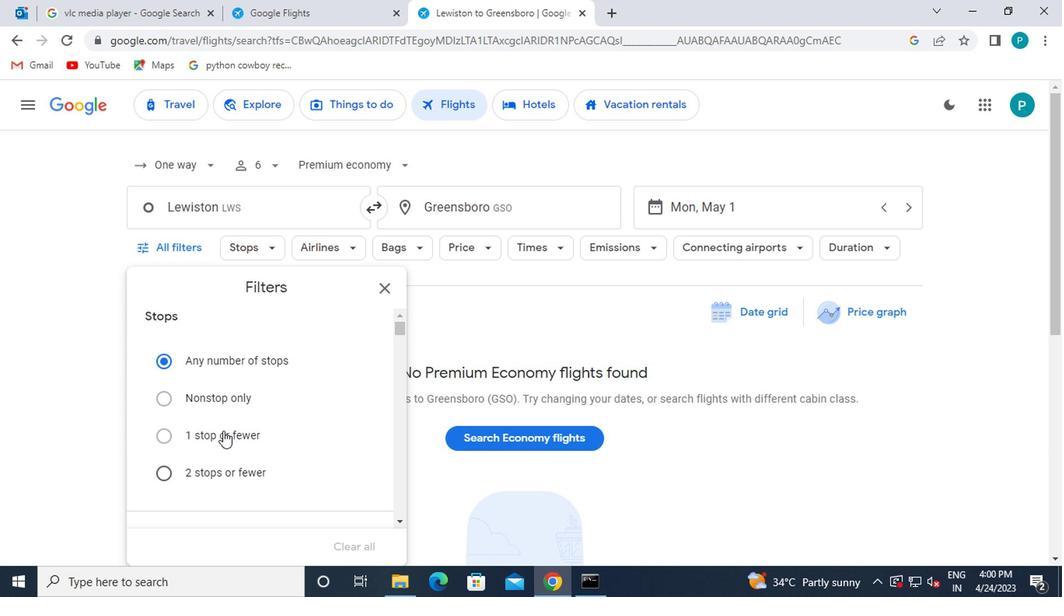 
Action: Mouse pressed left at (301, 450)
Screenshot: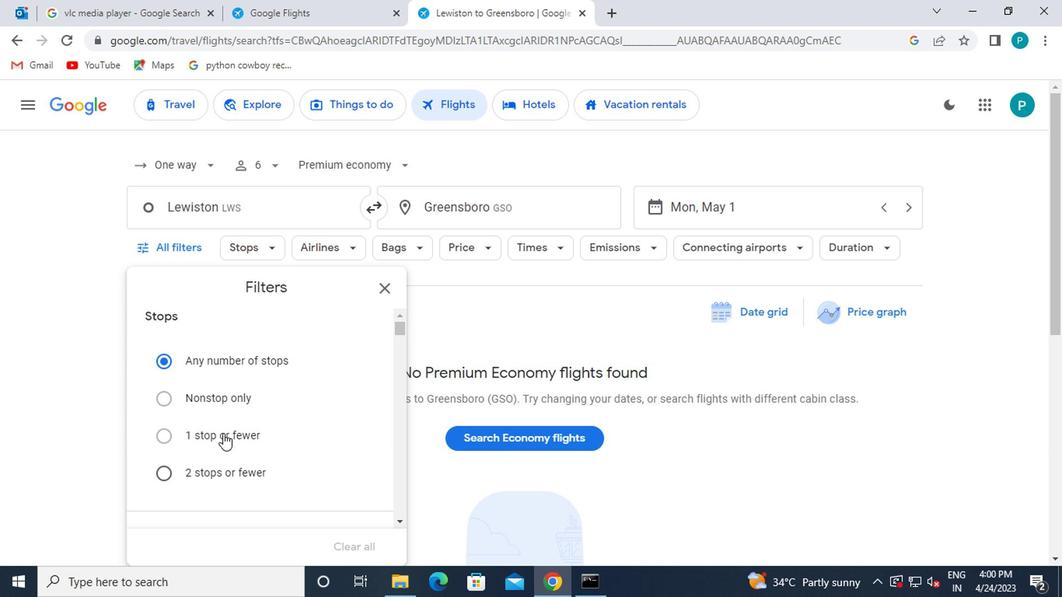 
Action: Mouse moved to (262, 449)
Screenshot: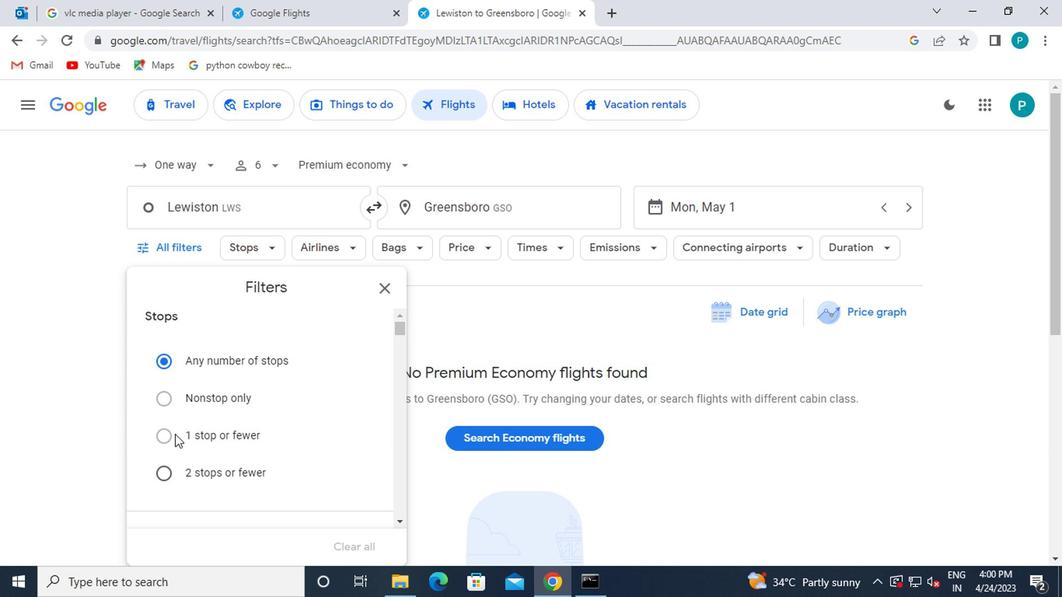 
Action: Mouse pressed left at (262, 449)
Screenshot: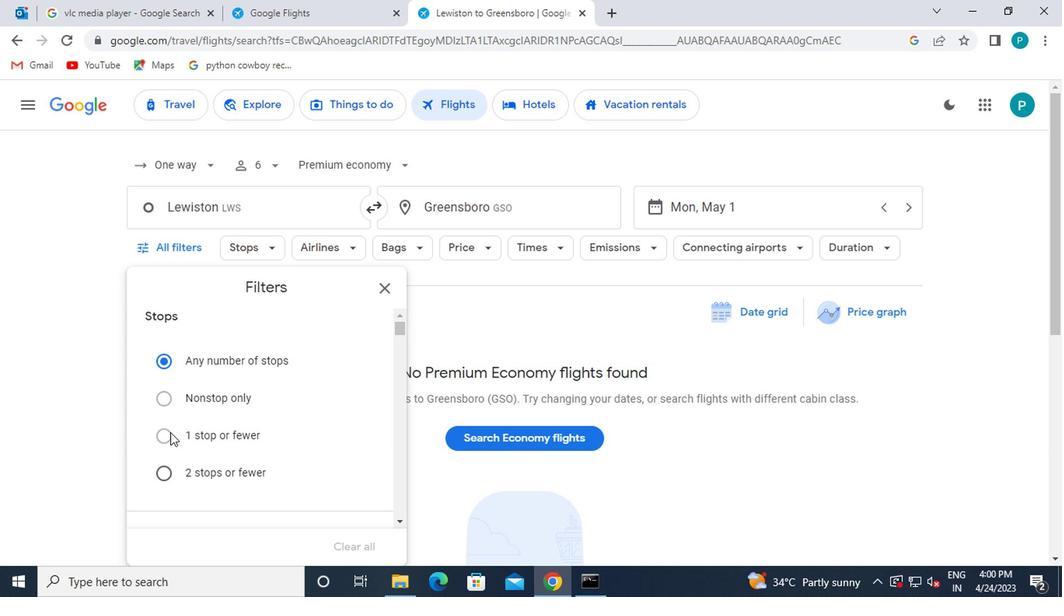
Action: Mouse moved to (261, 450)
Screenshot: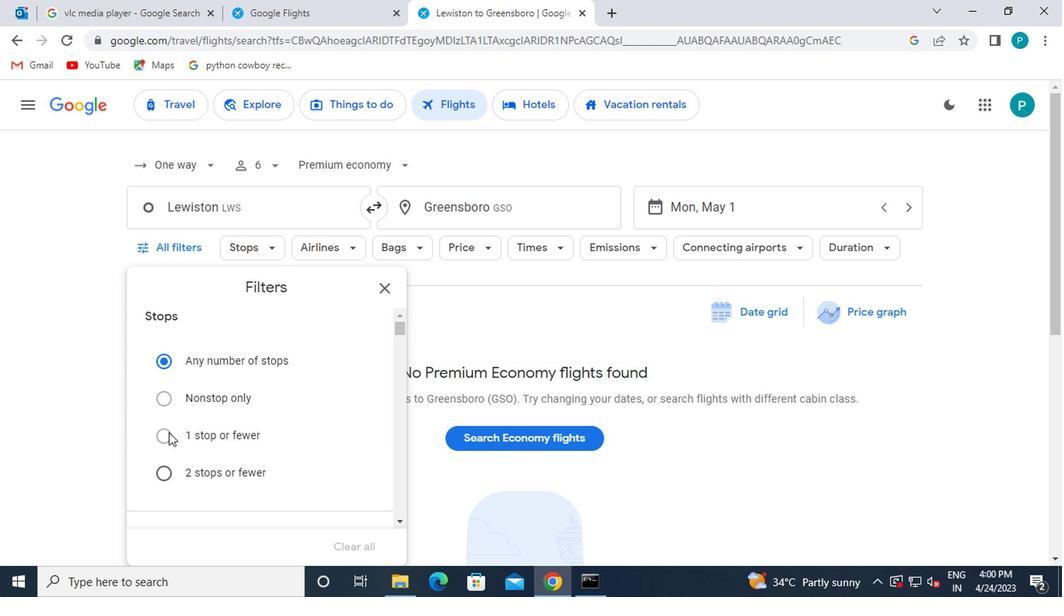 
Action: Mouse pressed left at (261, 450)
Screenshot: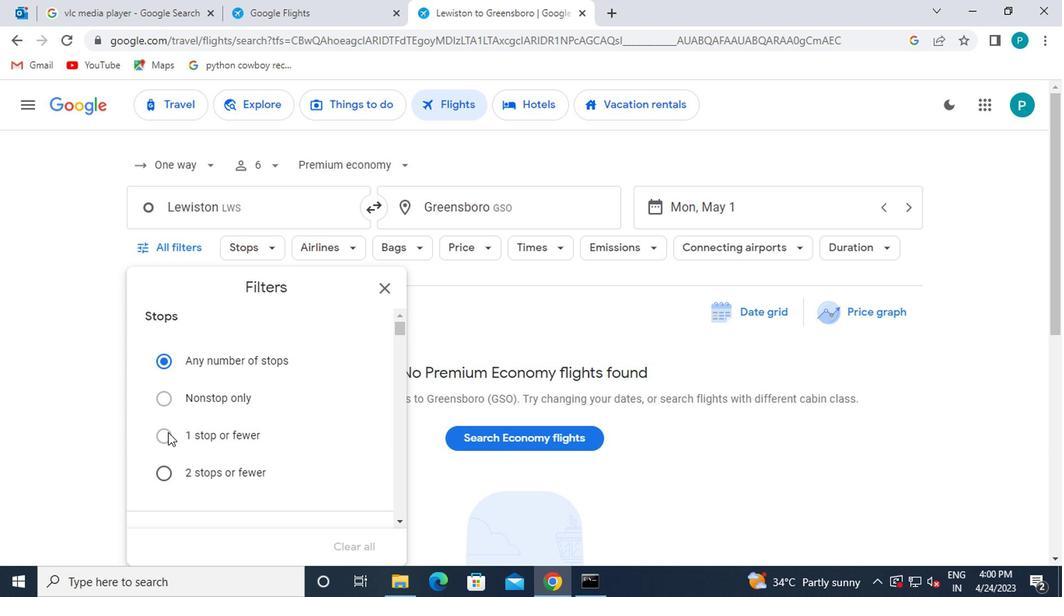 
Action: Mouse moved to (287, 467)
Screenshot: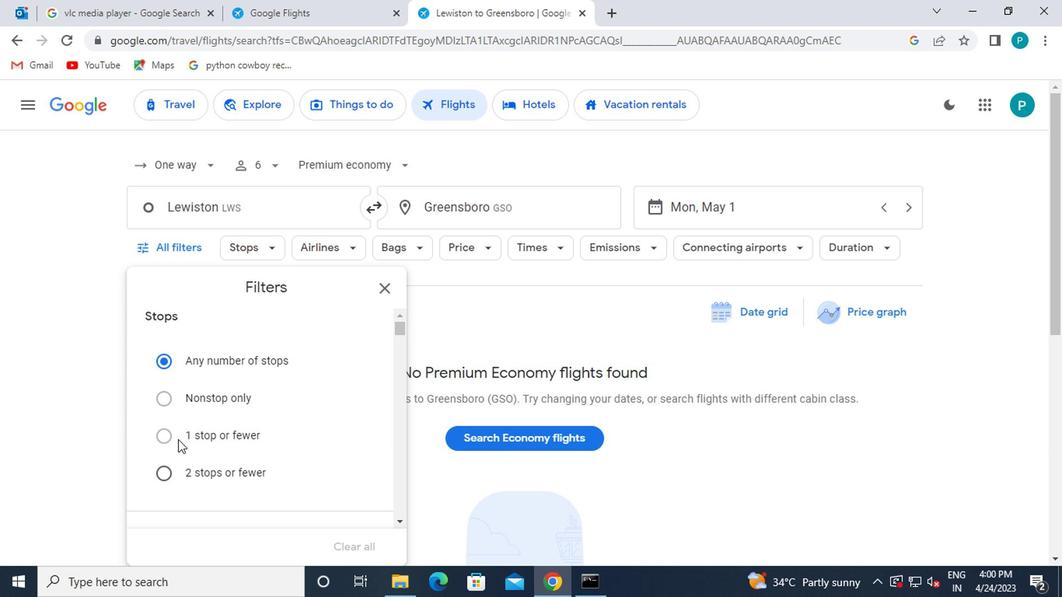 
Action: Mouse scrolled (287, 466) with delta (0, 0)
Screenshot: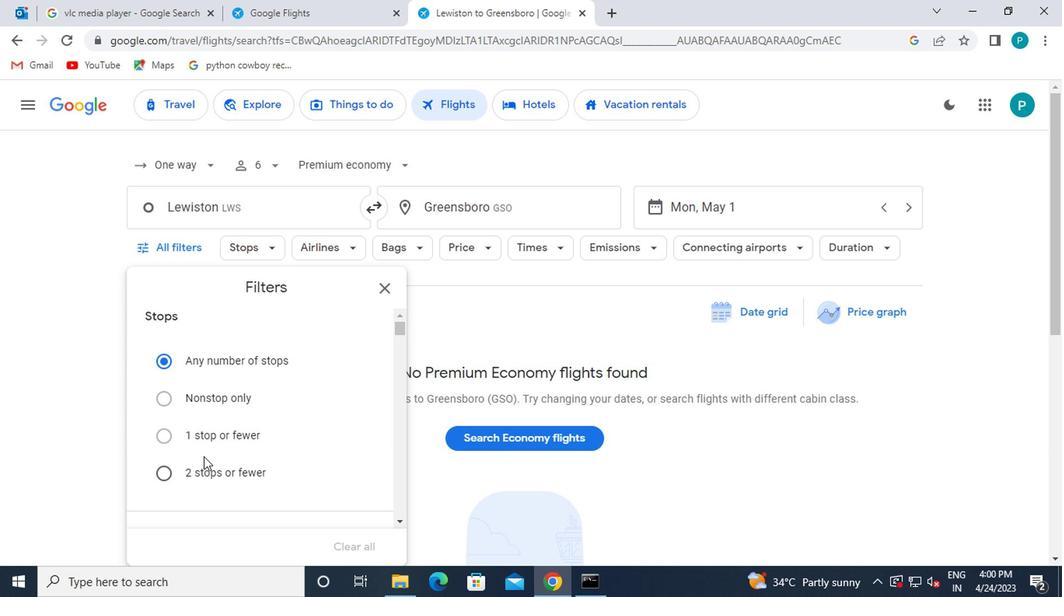 
Action: Mouse moved to (297, 468)
Screenshot: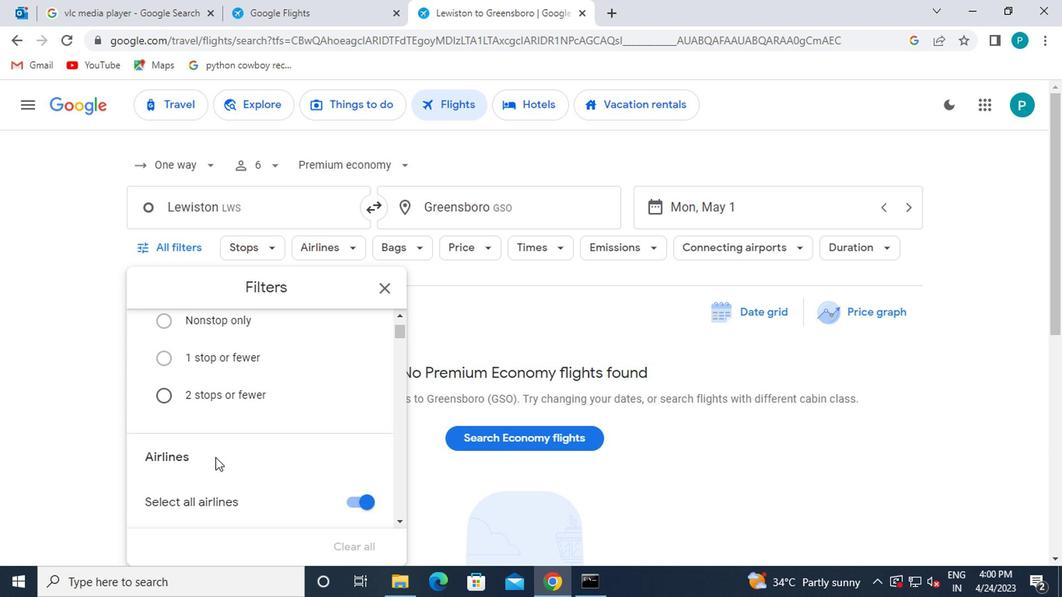 
Action: Mouse scrolled (297, 467) with delta (0, 0)
Screenshot: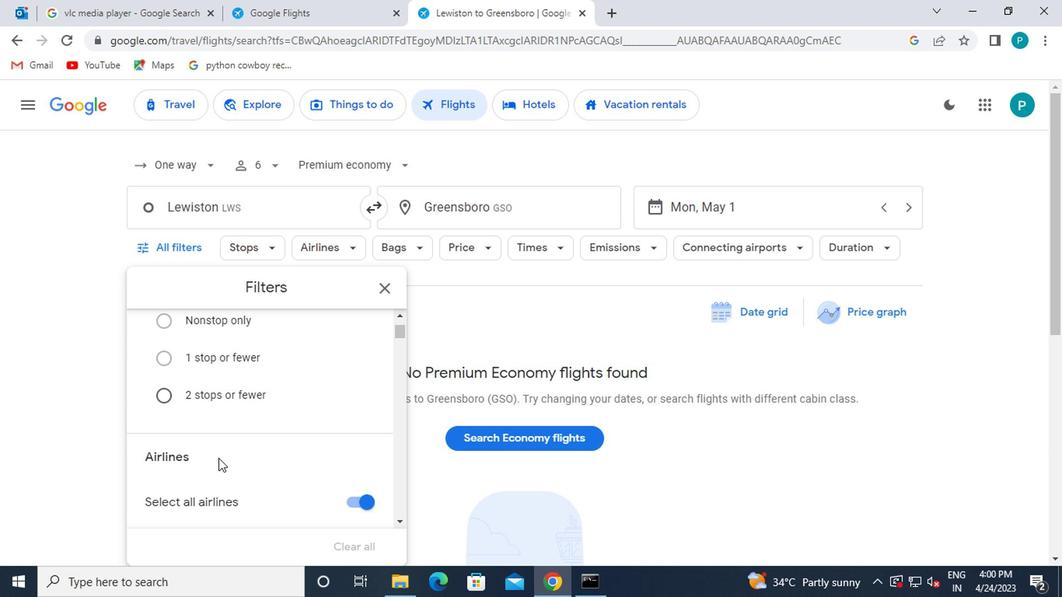 
Action: Mouse moved to (330, 470)
Screenshot: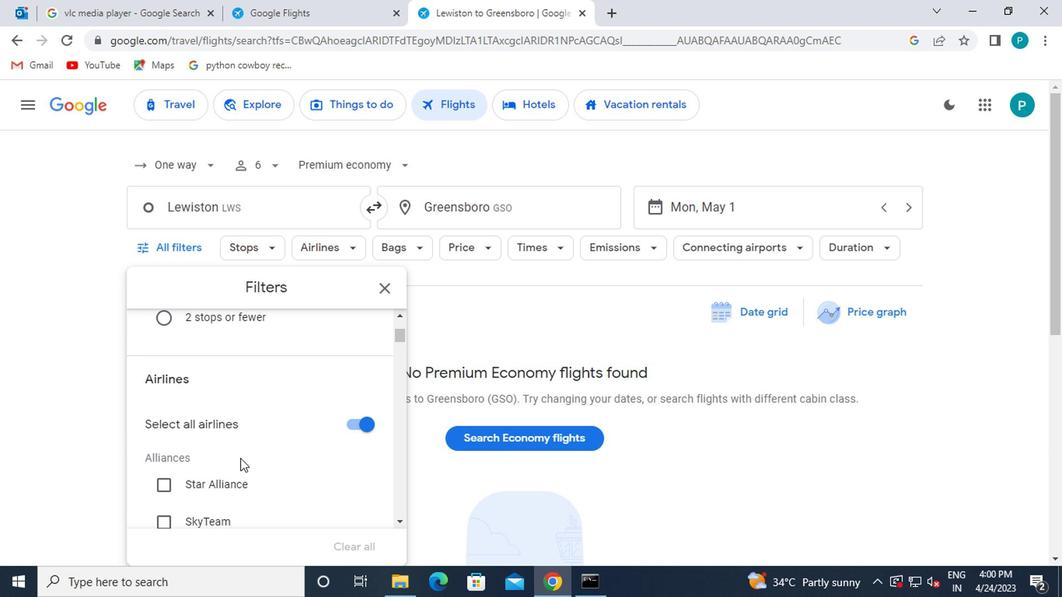 
Action: Mouse scrolled (330, 469) with delta (0, 0)
Screenshot: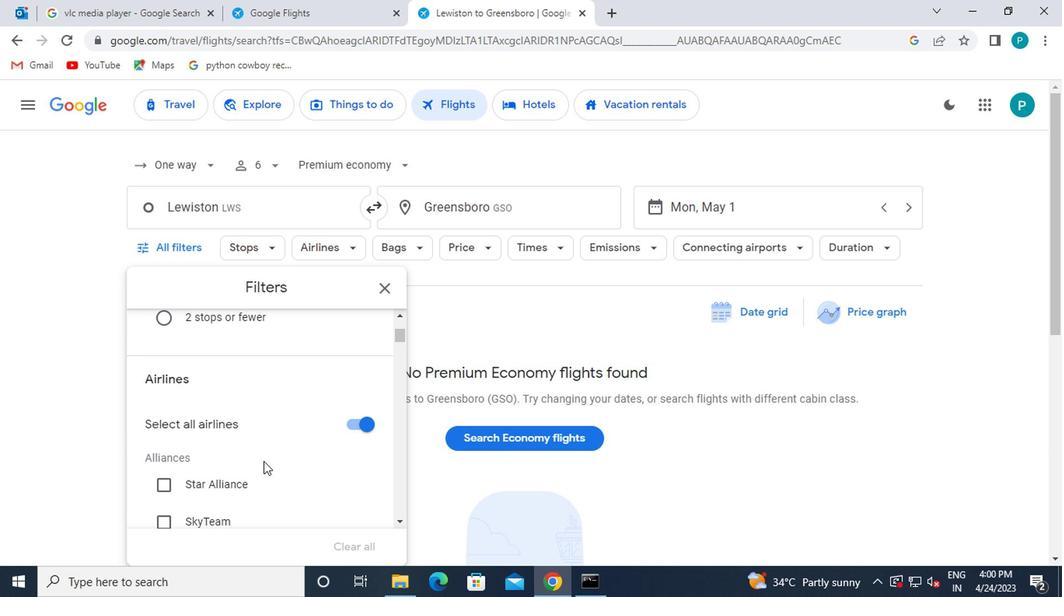 
Action: Mouse moved to (330, 470)
Screenshot: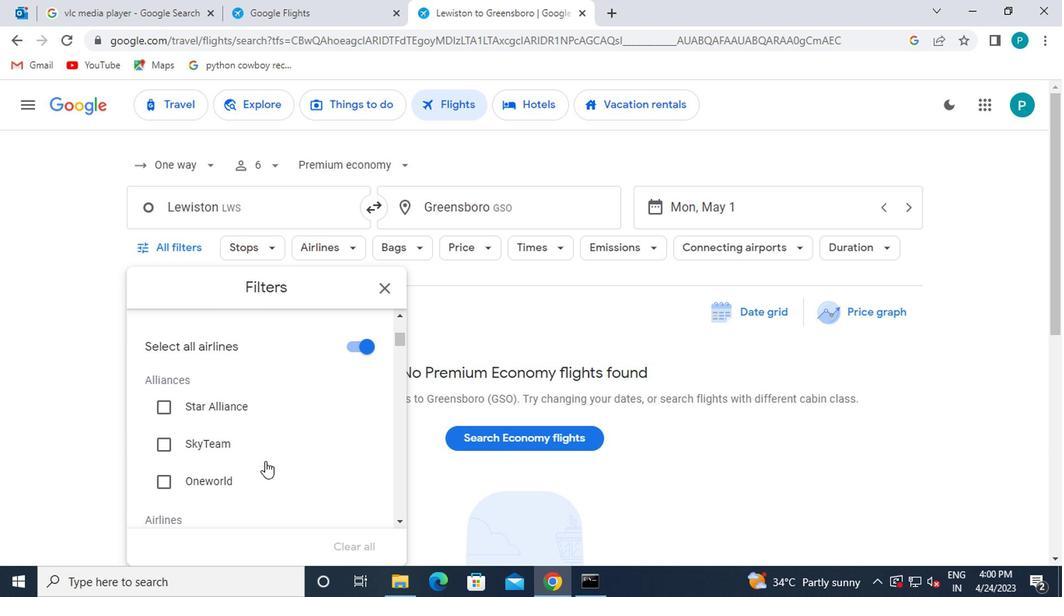 
Action: Mouse scrolled (330, 469) with delta (0, 0)
Screenshot: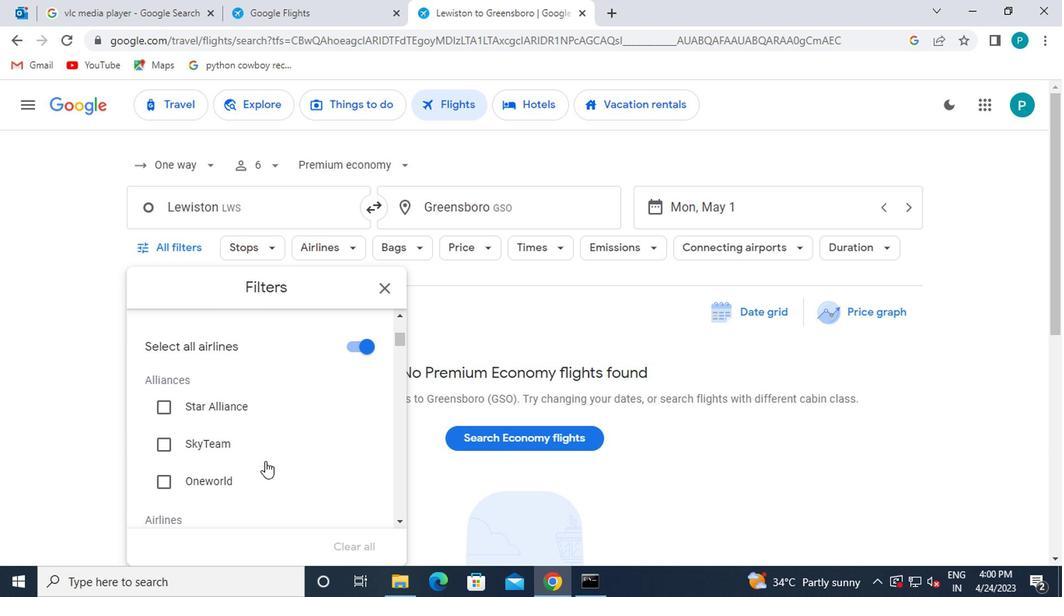 
Action: Mouse scrolled (330, 469) with delta (0, 0)
Screenshot: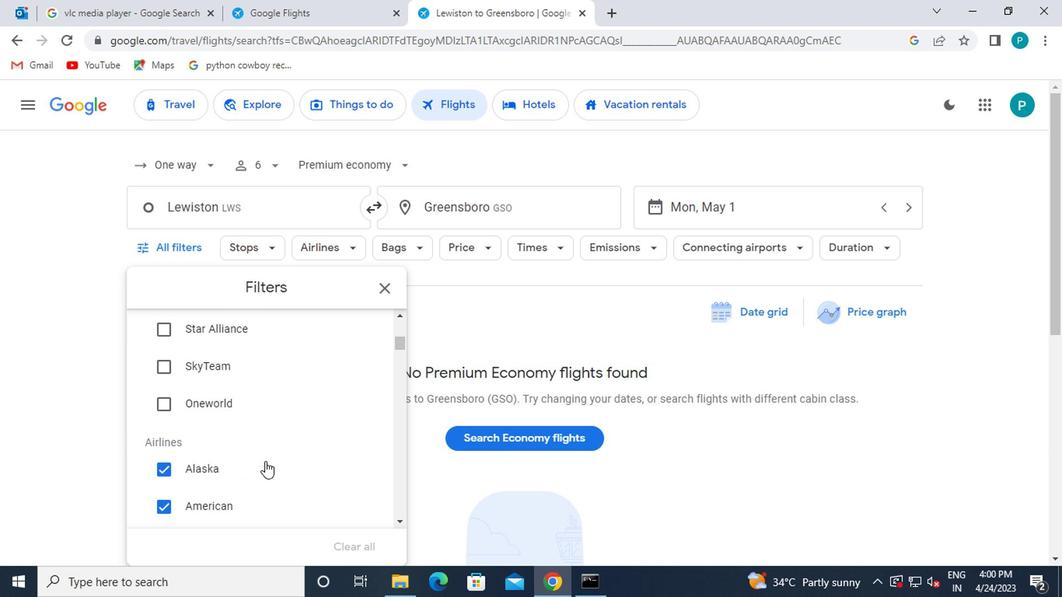 
Action: Mouse moved to (381, 473)
Screenshot: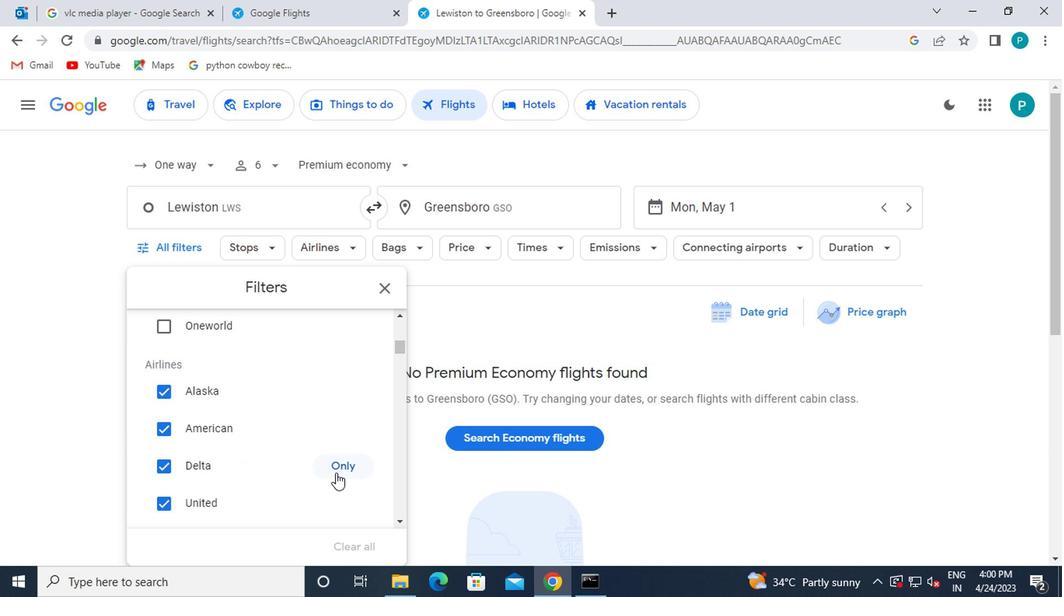 
Action: Mouse pressed left at (381, 473)
Screenshot: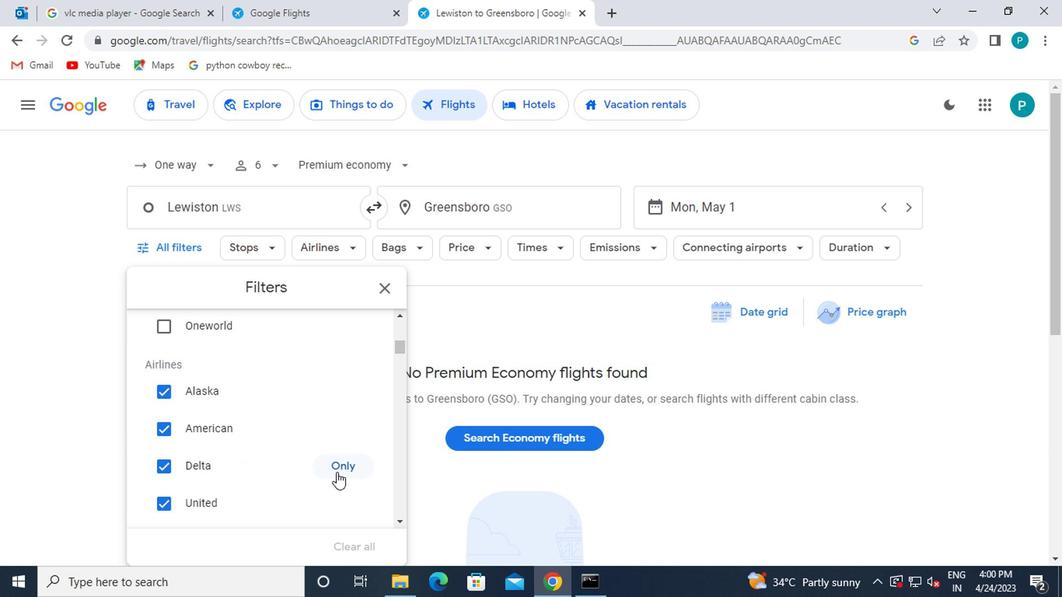 
Action: Mouse scrolled (381, 473) with delta (0, 0)
Screenshot: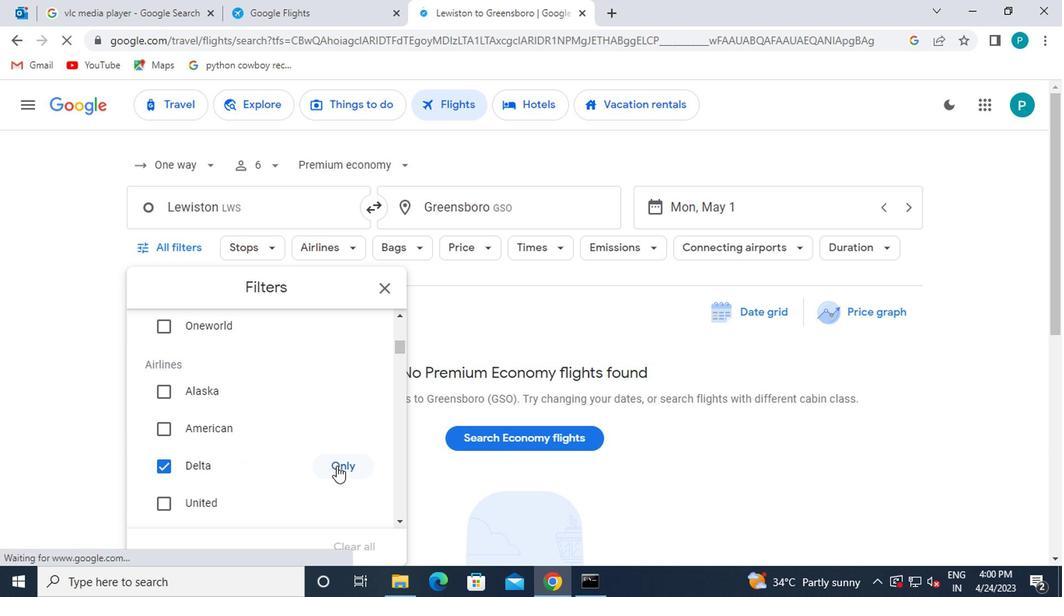 
Action: Mouse scrolled (381, 473) with delta (0, 0)
Screenshot: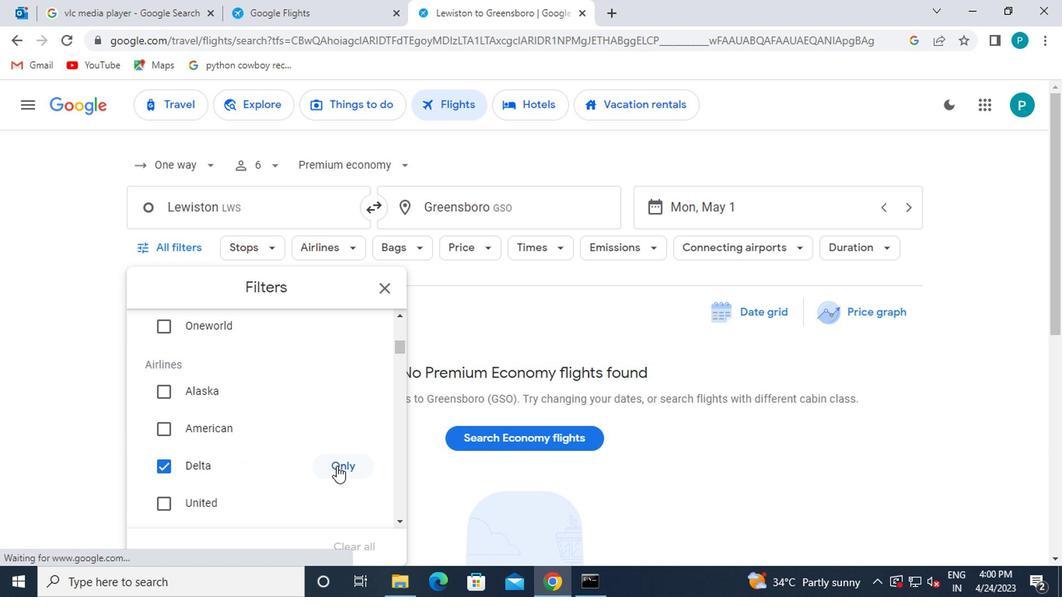 
Action: Mouse moved to (400, 488)
Screenshot: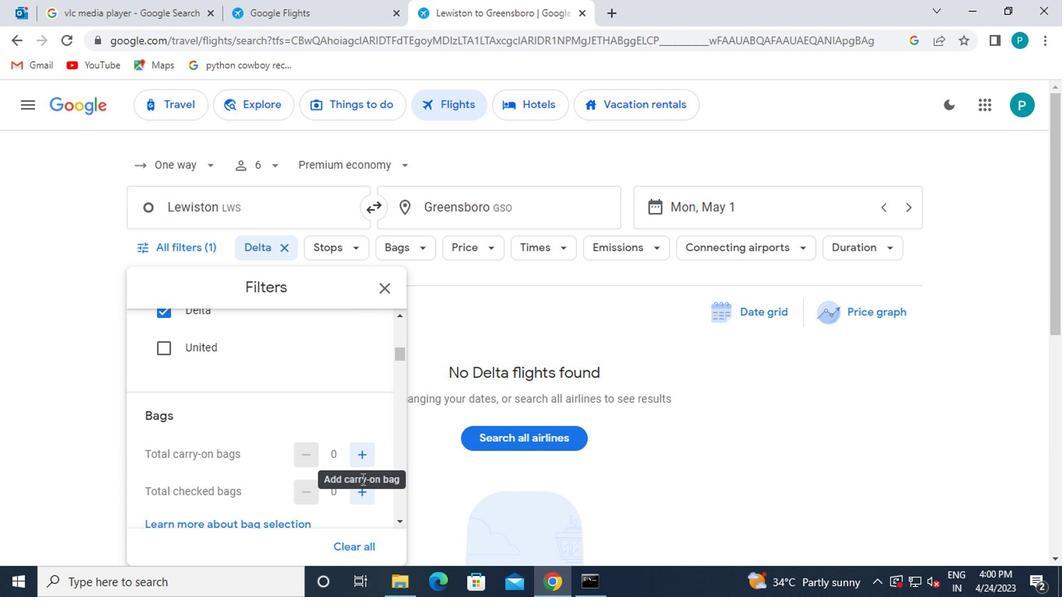 
Action: Mouse pressed left at (400, 488)
Screenshot: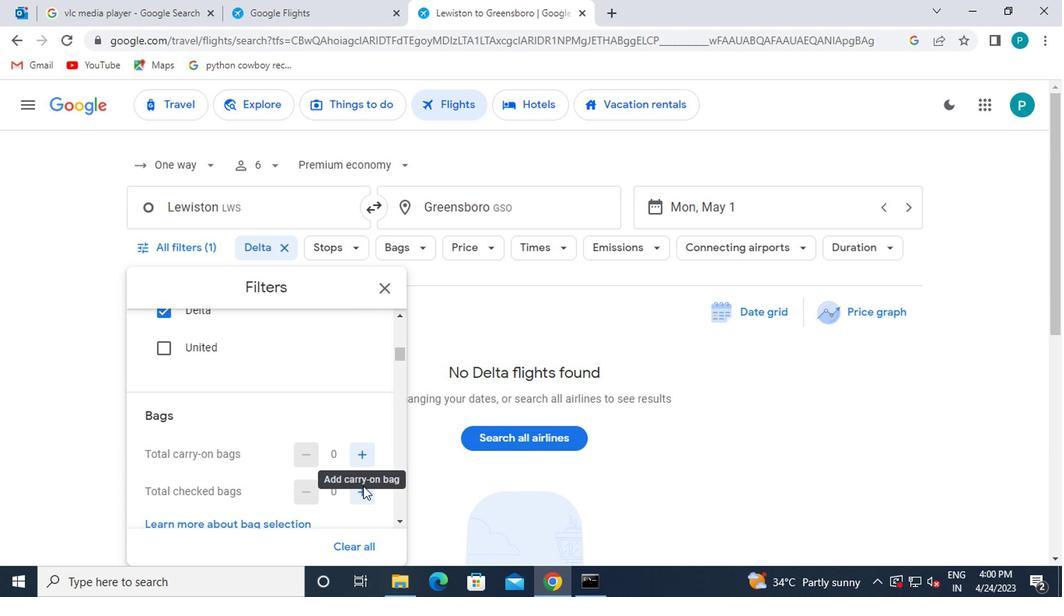 
Action: Mouse pressed left at (400, 488)
Screenshot: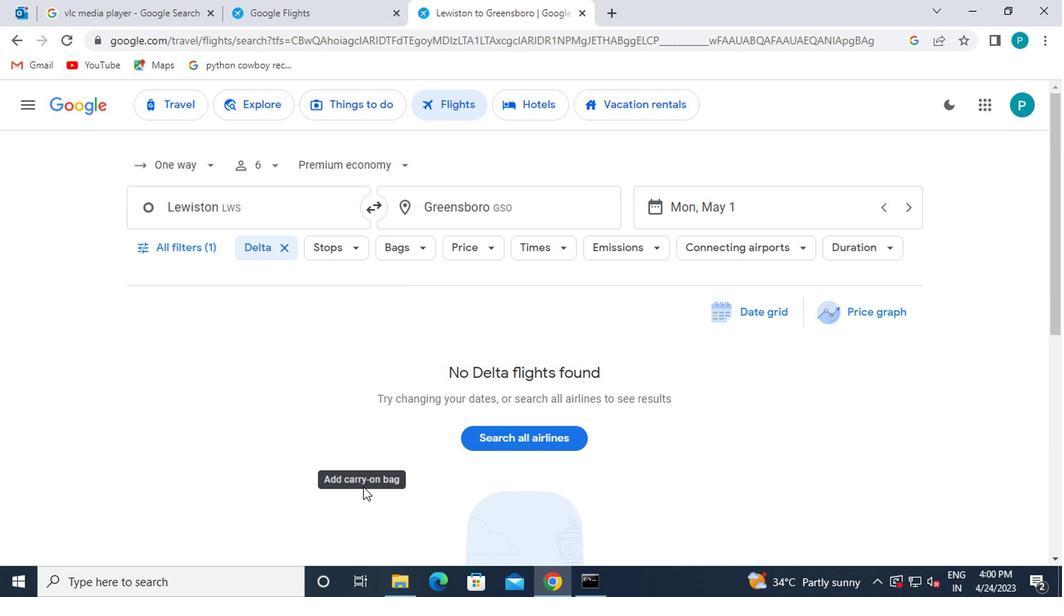 
Action: Mouse pressed left at (400, 488)
Screenshot: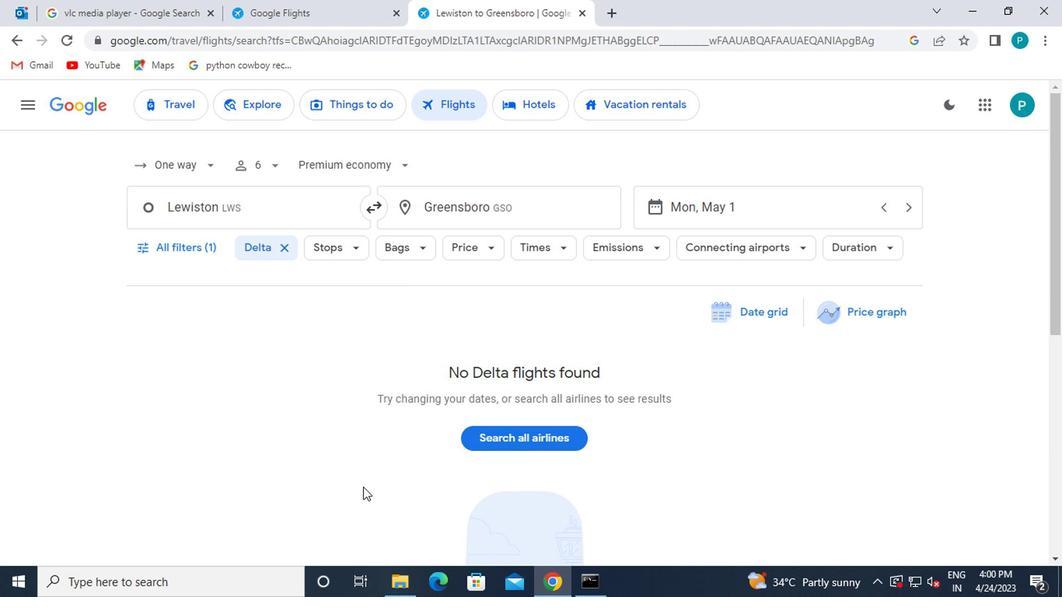 
Action: Mouse moved to (287, 314)
Screenshot: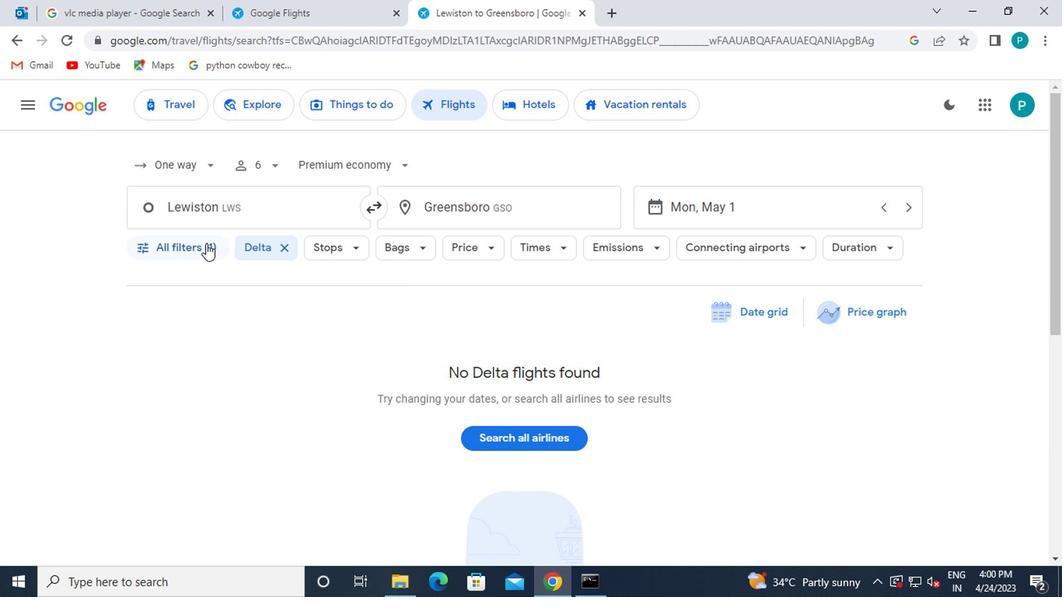 
Action: Mouse pressed left at (287, 314)
Screenshot: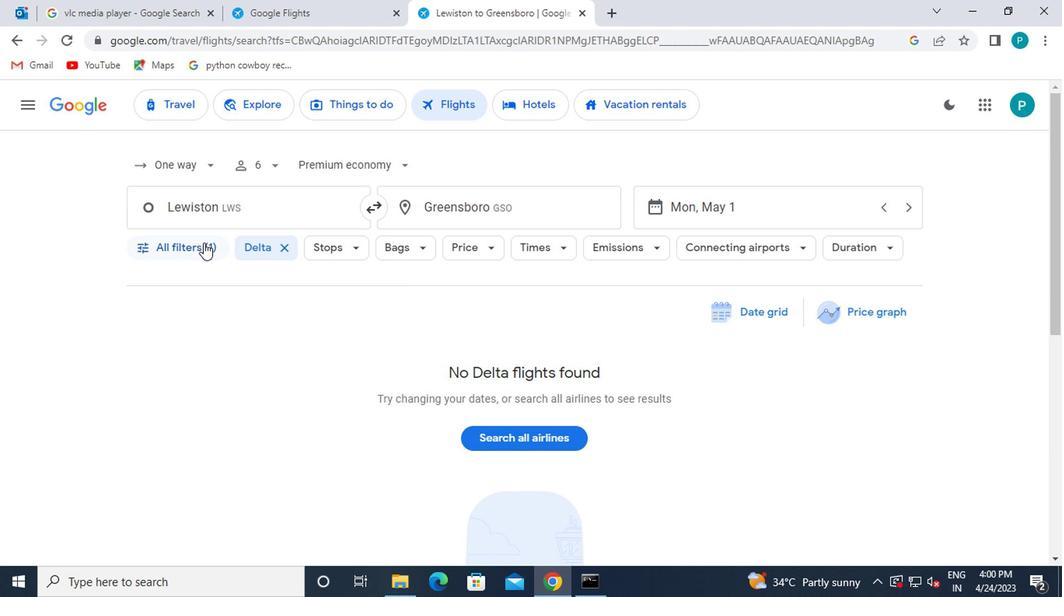 
Action: Mouse moved to (300, 408)
Screenshot: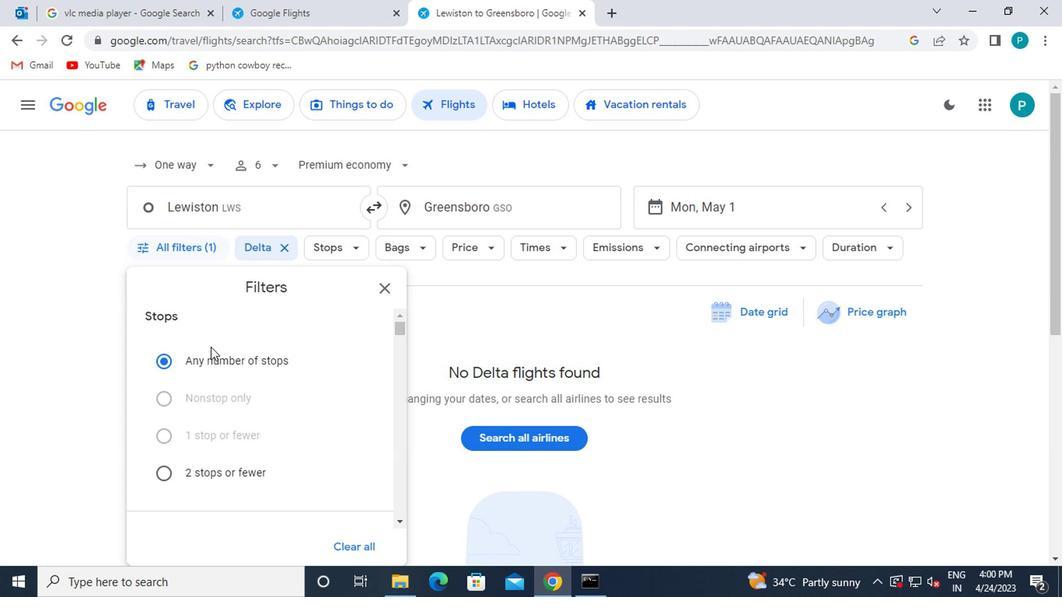 
Action: Mouse scrolled (300, 407) with delta (0, 0)
Screenshot: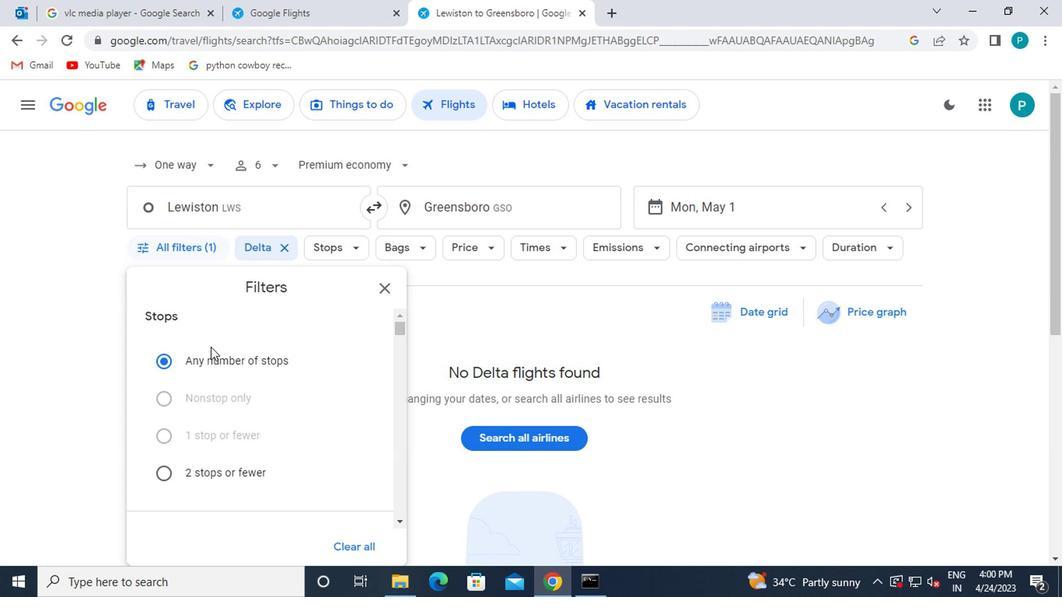
Action: Mouse moved to (301, 411)
Screenshot: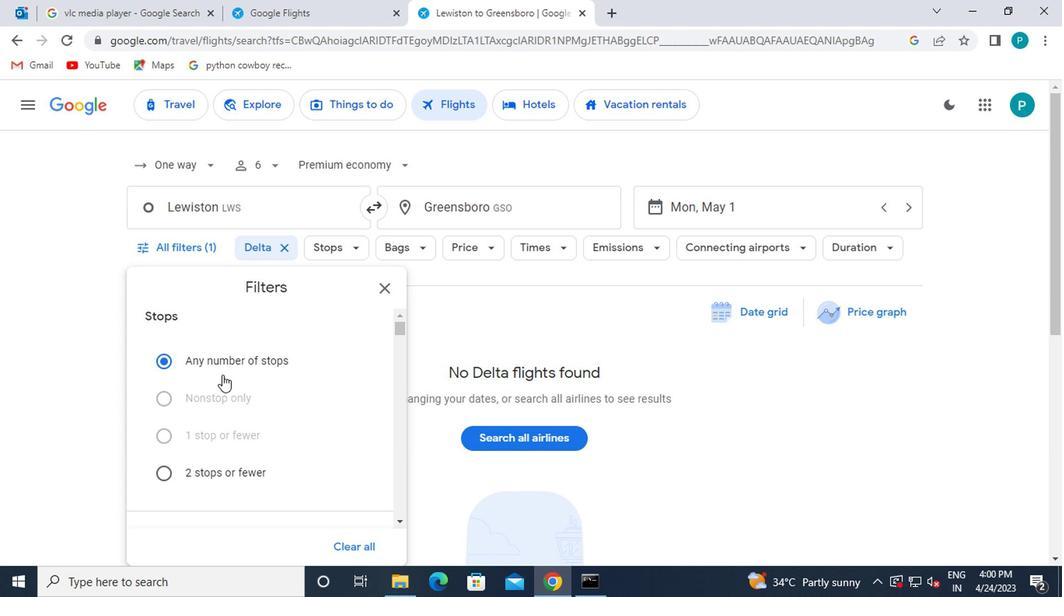 
Action: Mouse scrolled (301, 410) with delta (0, 0)
Screenshot: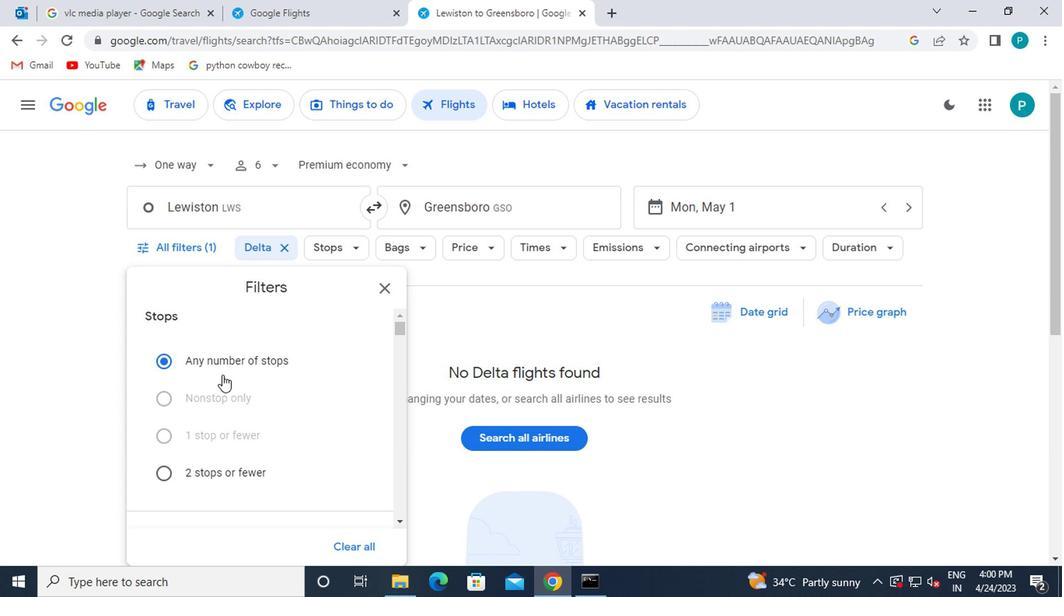 
Action: Mouse moved to (305, 417)
Screenshot: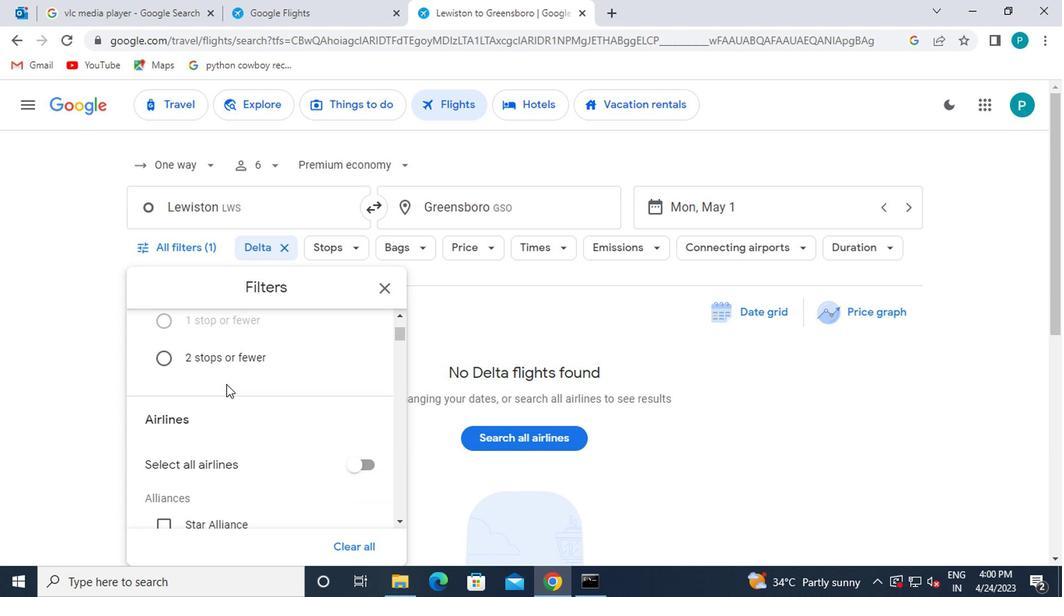 
Action: Mouse scrolled (305, 417) with delta (0, 0)
Screenshot: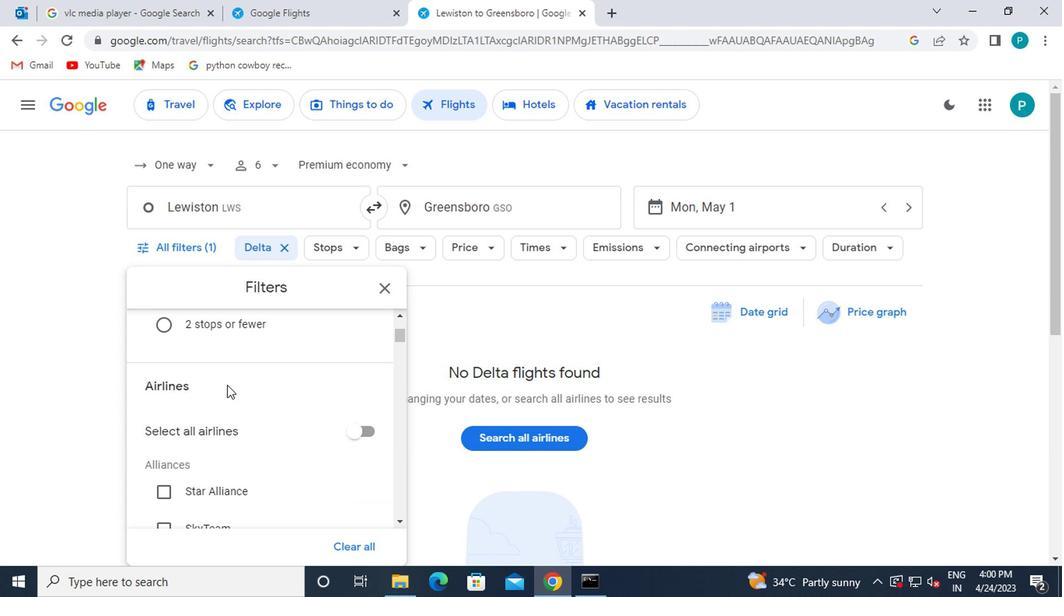 
Action: Mouse scrolled (305, 417) with delta (0, 0)
Screenshot: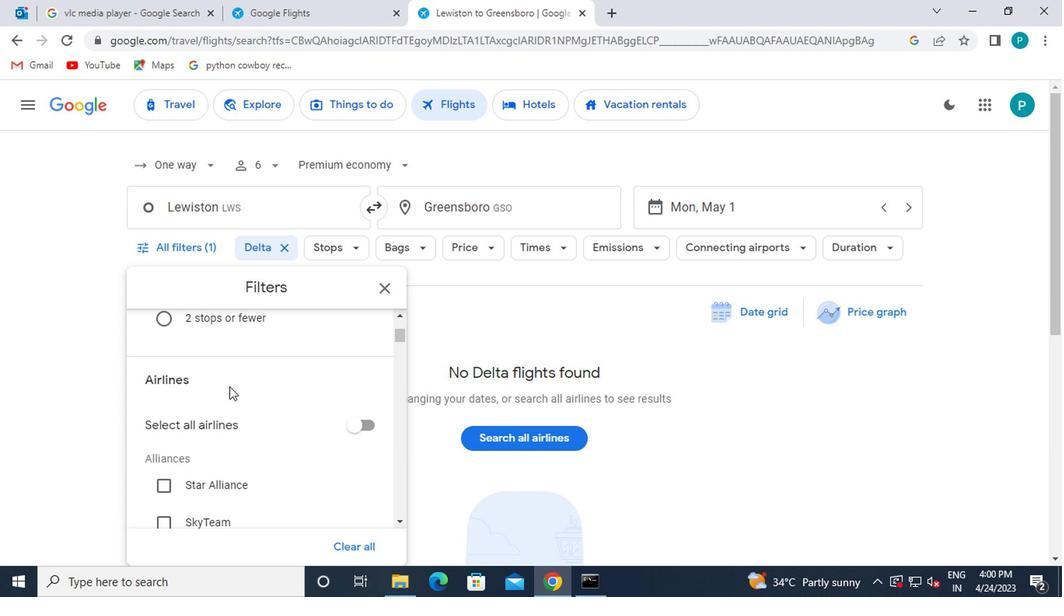 
Action: Mouse moved to (310, 420)
Screenshot: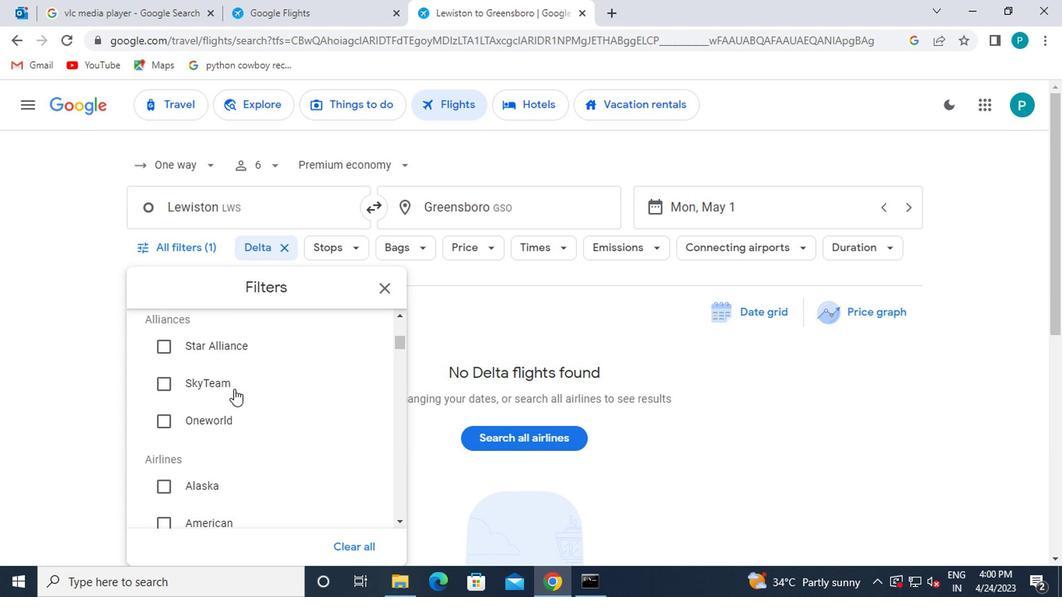 
Action: Mouse scrolled (310, 419) with delta (0, 0)
Screenshot: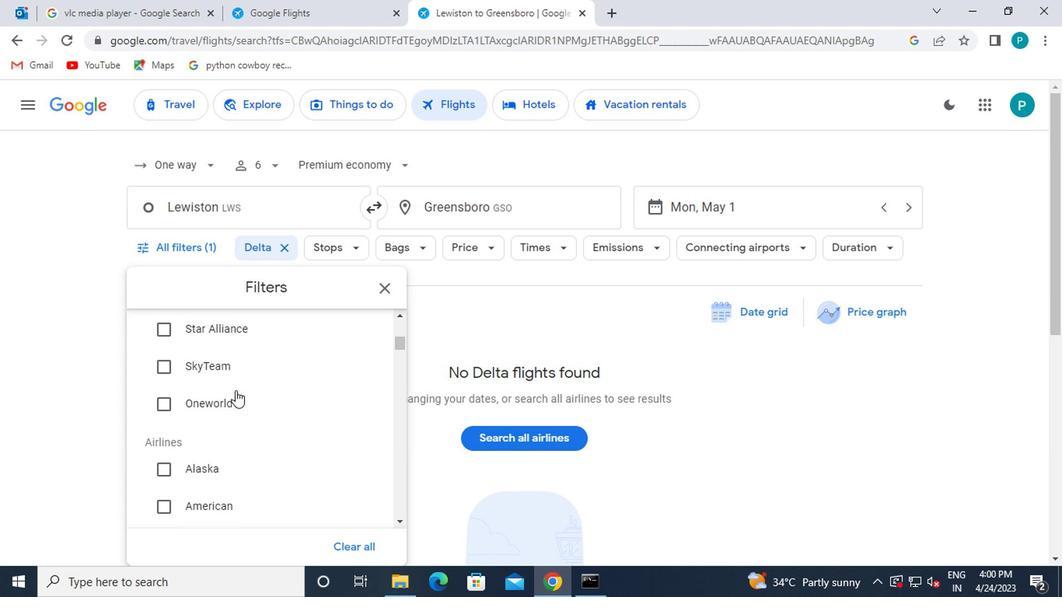
Action: Mouse scrolled (310, 419) with delta (0, 0)
Screenshot: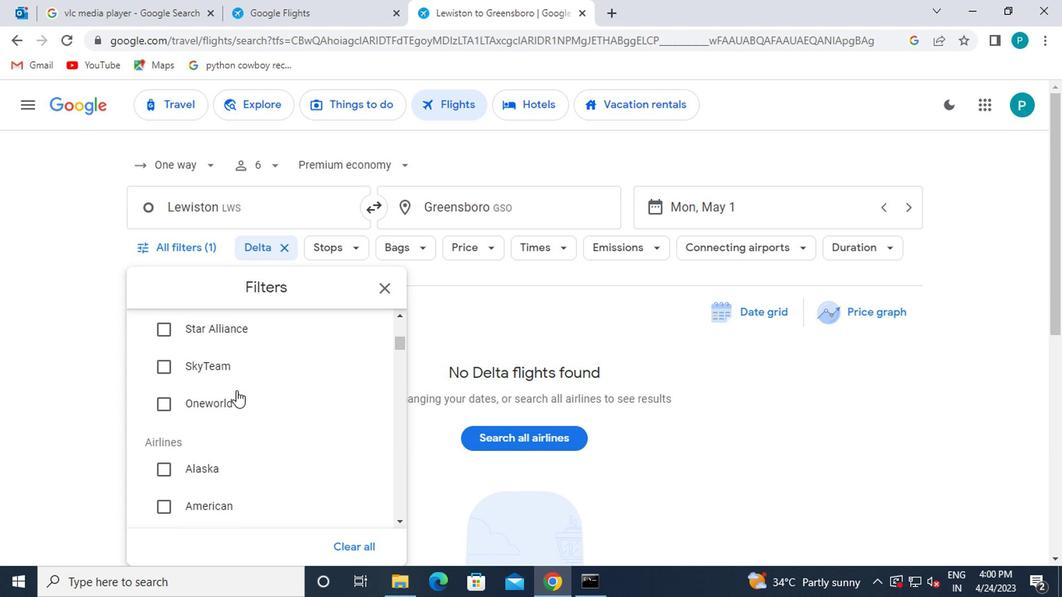 
Action: Mouse scrolled (310, 419) with delta (0, 0)
Screenshot: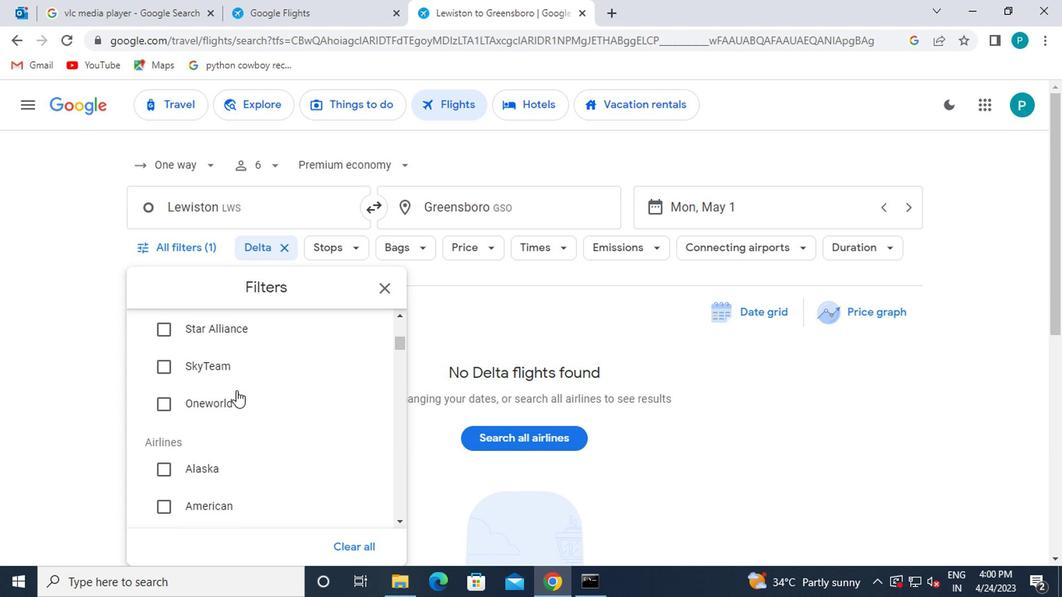 
Action: Mouse moved to (404, 489)
Screenshot: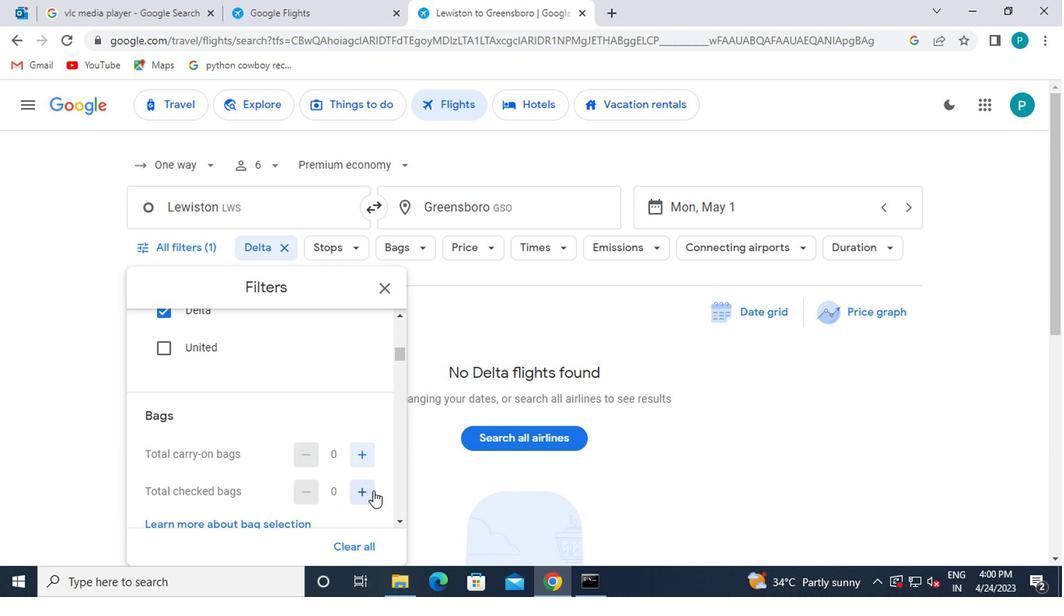 
Action: Mouse pressed left at (404, 489)
Screenshot: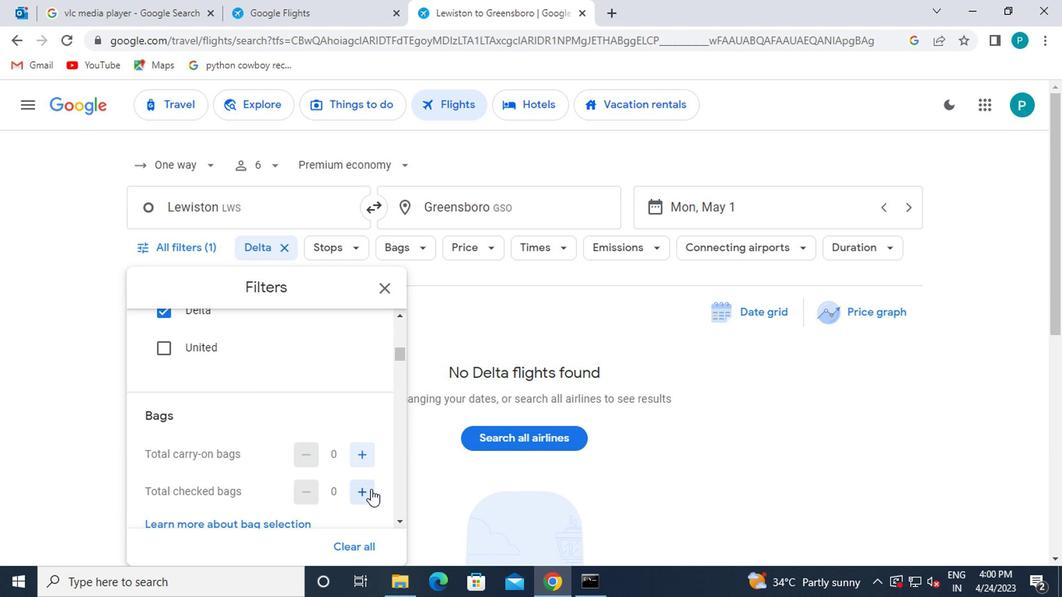 
Action: Mouse pressed left at (404, 489)
Screenshot: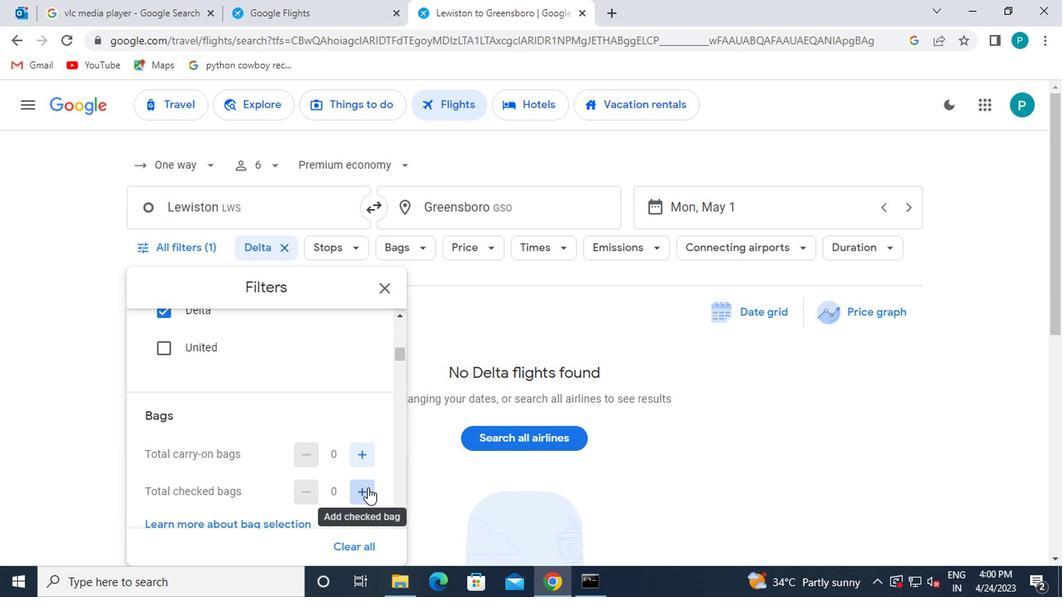 
Action: Mouse pressed left at (404, 489)
Screenshot: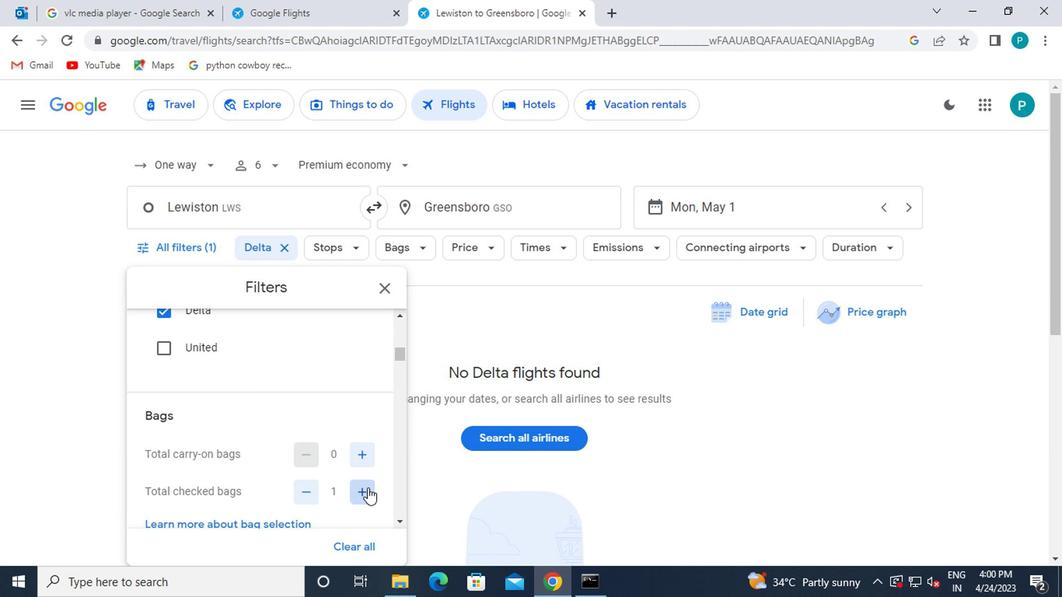 
Action: Mouse pressed left at (404, 489)
Screenshot: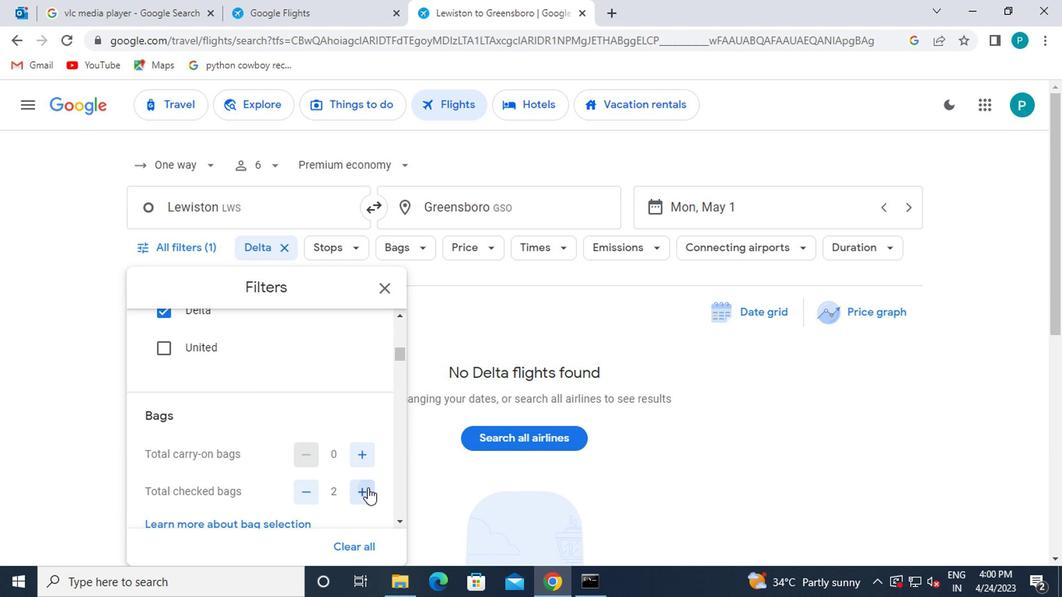
Action: Mouse pressed left at (404, 489)
Screenshot: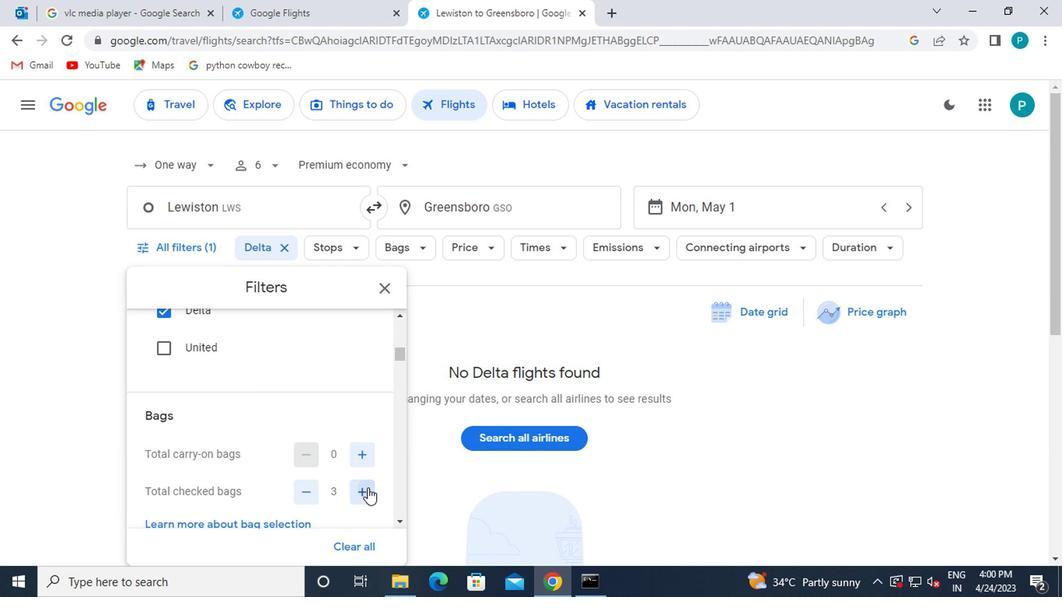 
Action: Mouse pressed left at (404, 489)
Screenshot: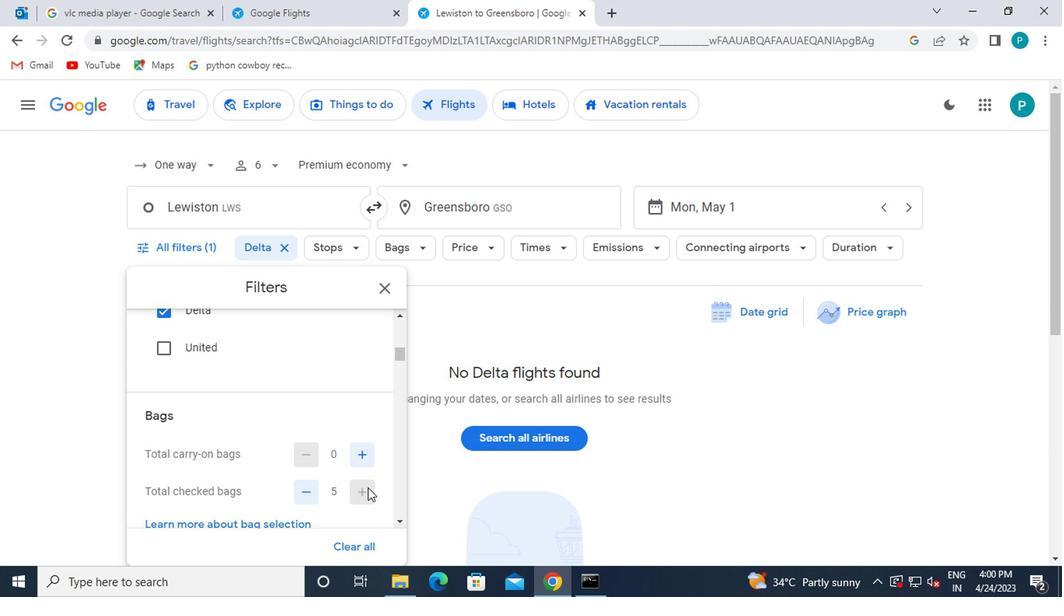 
Action: Mouse moved to (339, 468)
Screenshot: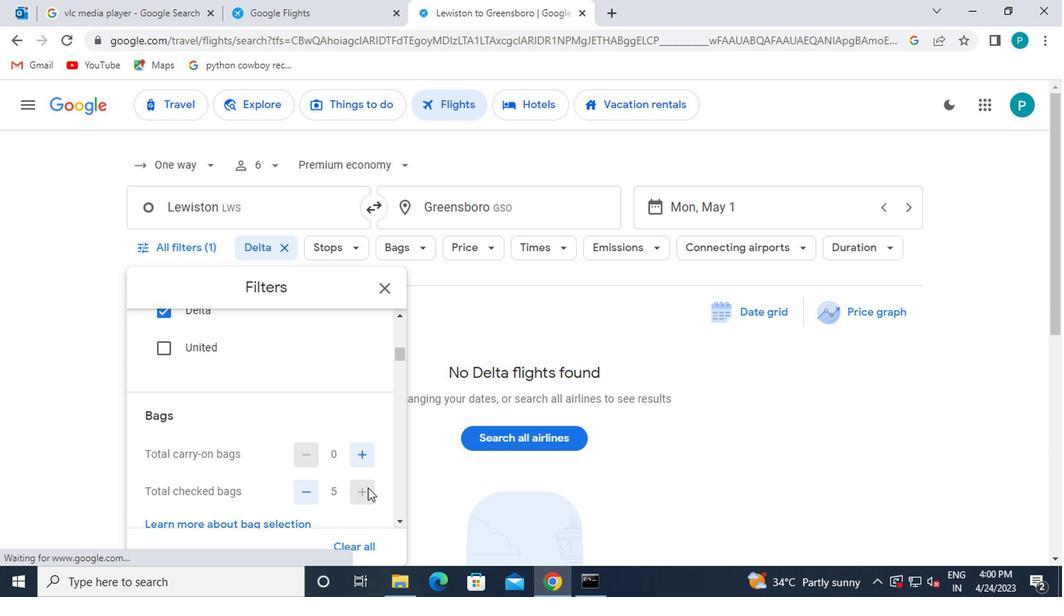 
Action: Mouse scrolled (339, 467) with delta (0, 0)
Screenshot: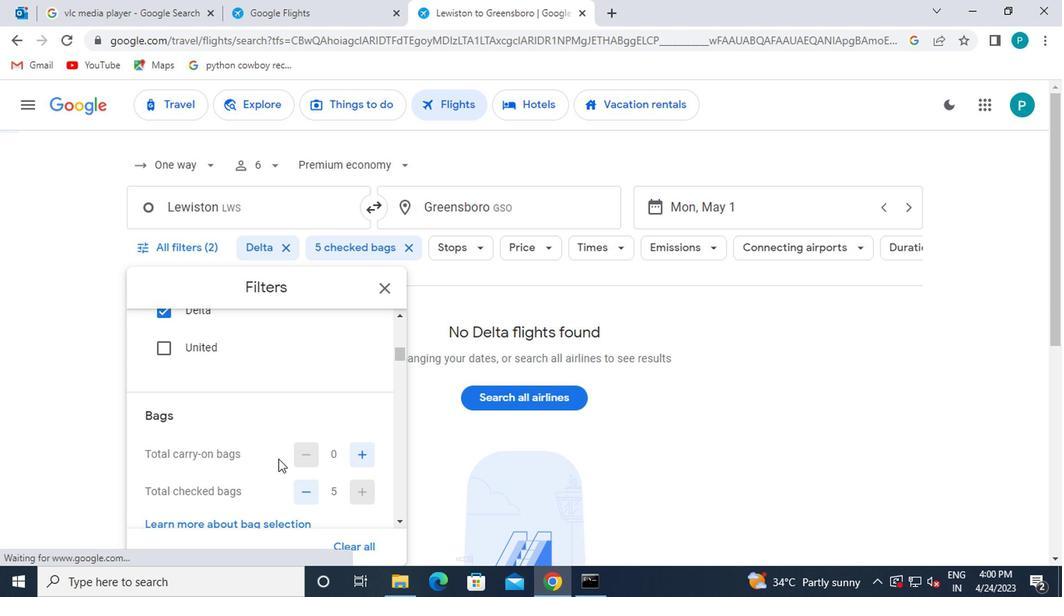 
Action: Mouse scrolled (339, 467) with delta (0, 0)
Screenshot: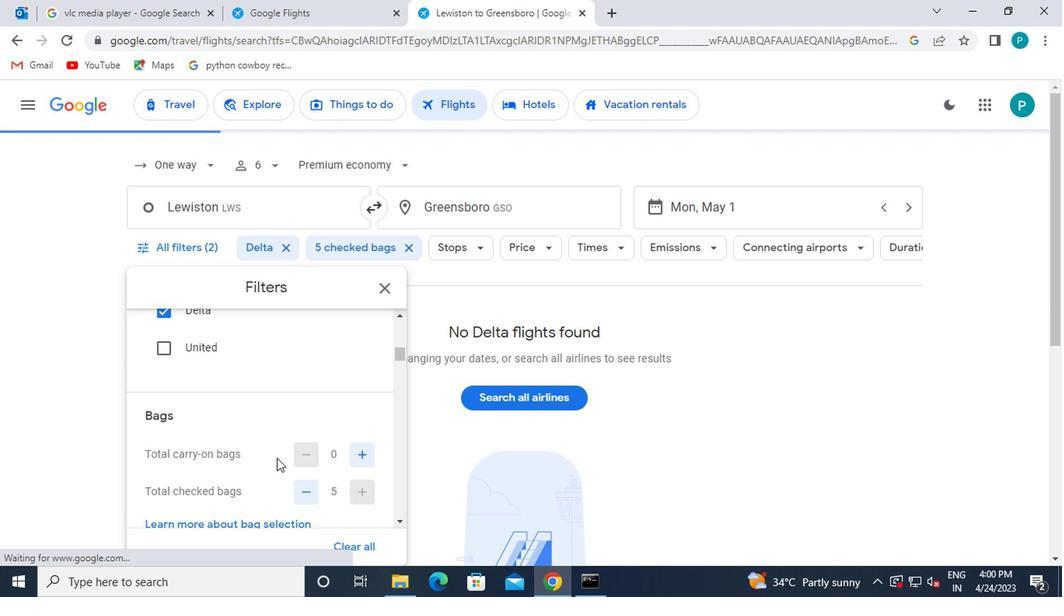 
Action: Mouse moved to (411, 490)
Screenshot: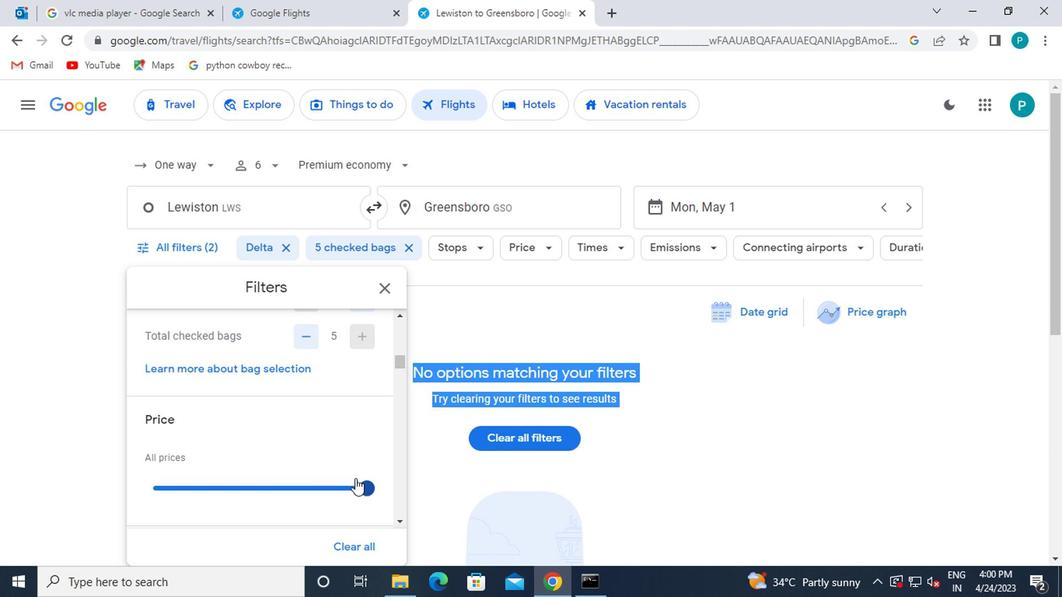 
Action: Mouse pressed left at (411, 490)
Screenshot: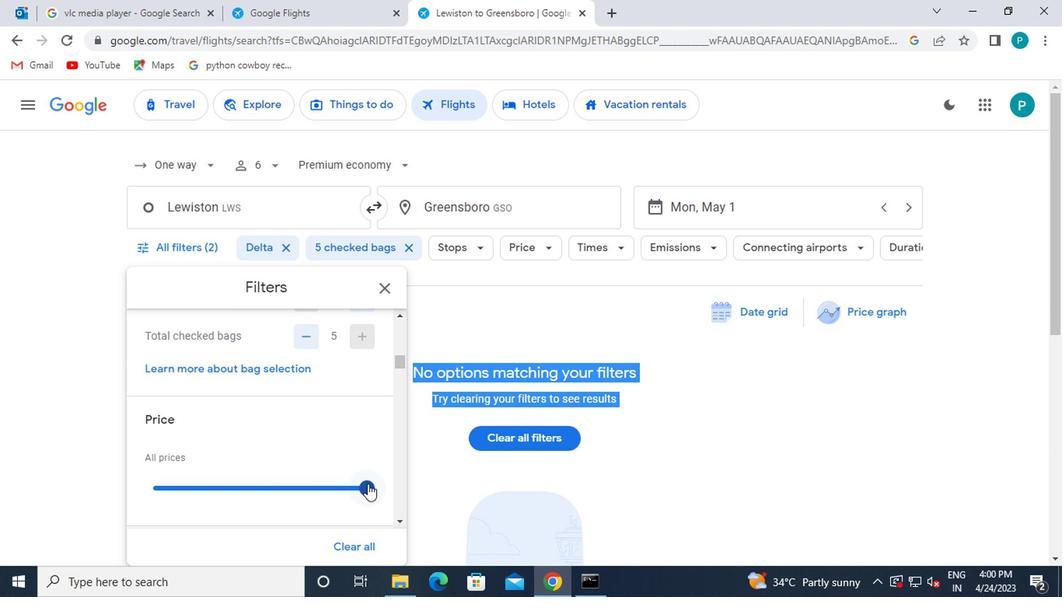 
Action: Mouse moved to (291, 436)
Screenshot: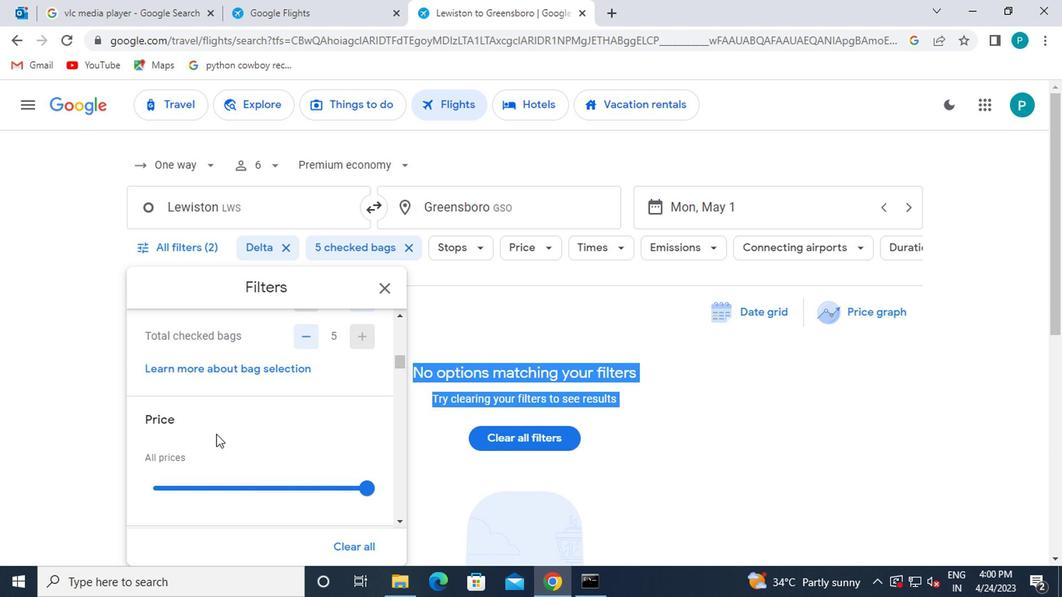 
Action: Mouse scrolled (291, 436) with delta (0, 0)
Screenshot: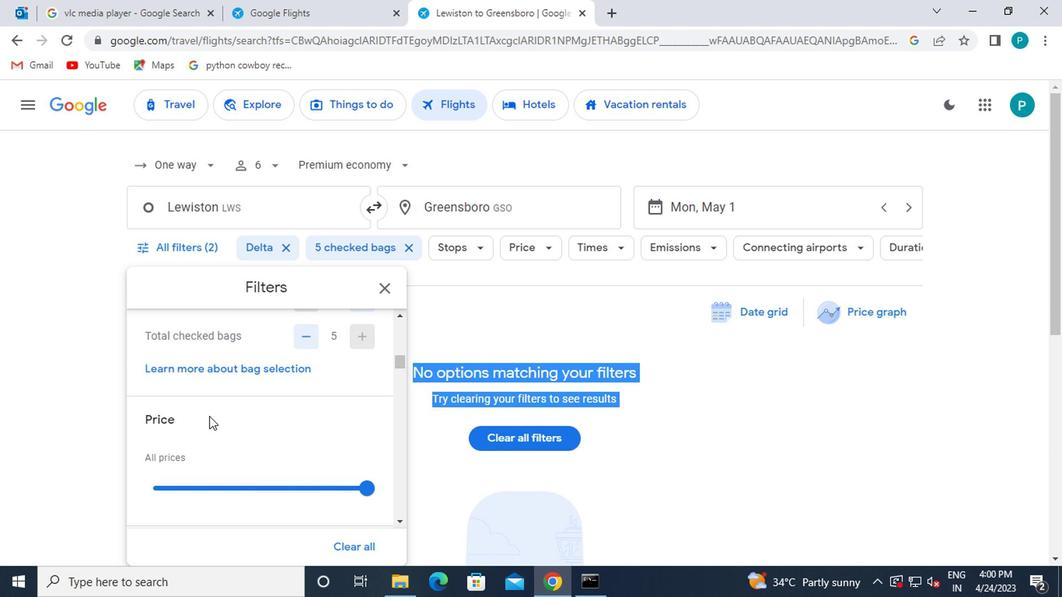 
Action: Mouse scrolled (291, 436) with delta (0, 0)
Screenshot: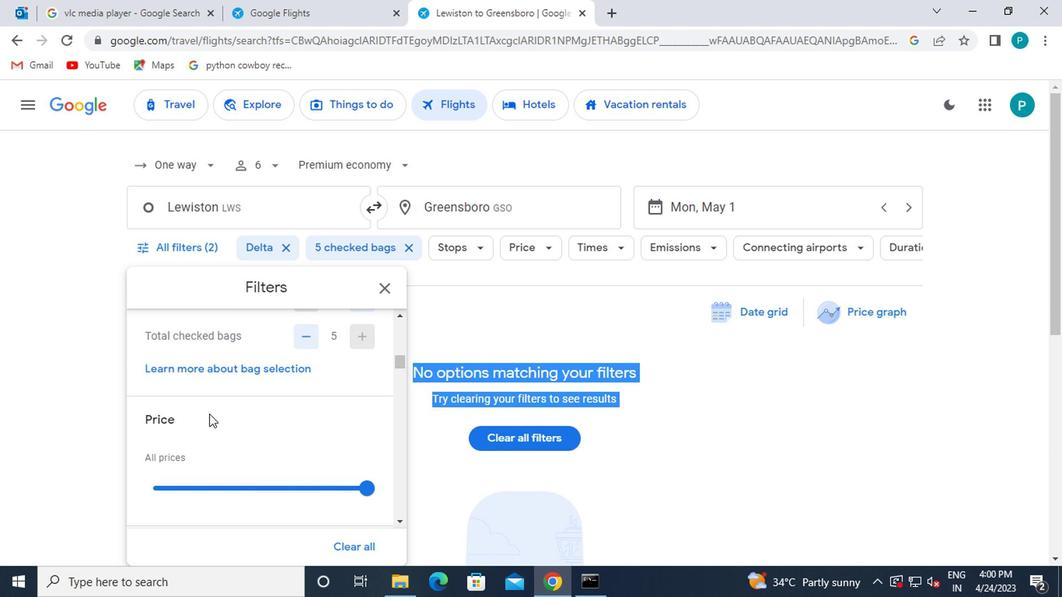 
Action: Mouse moved to (291, 436)
Screenshot: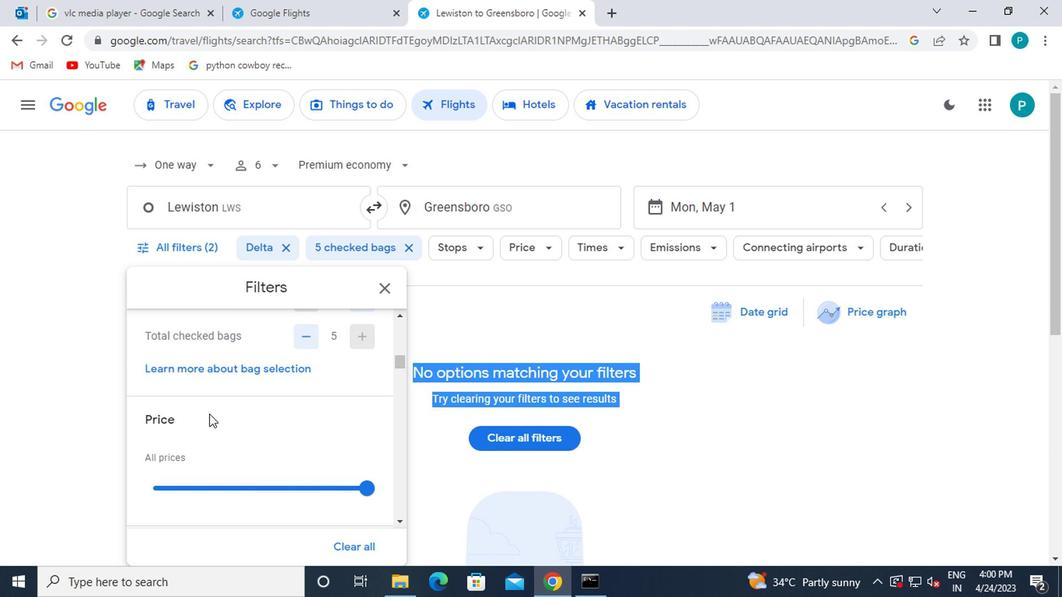 
Action: Mouse scrolled (291, 435) with delta (0, 0)
Screenshot: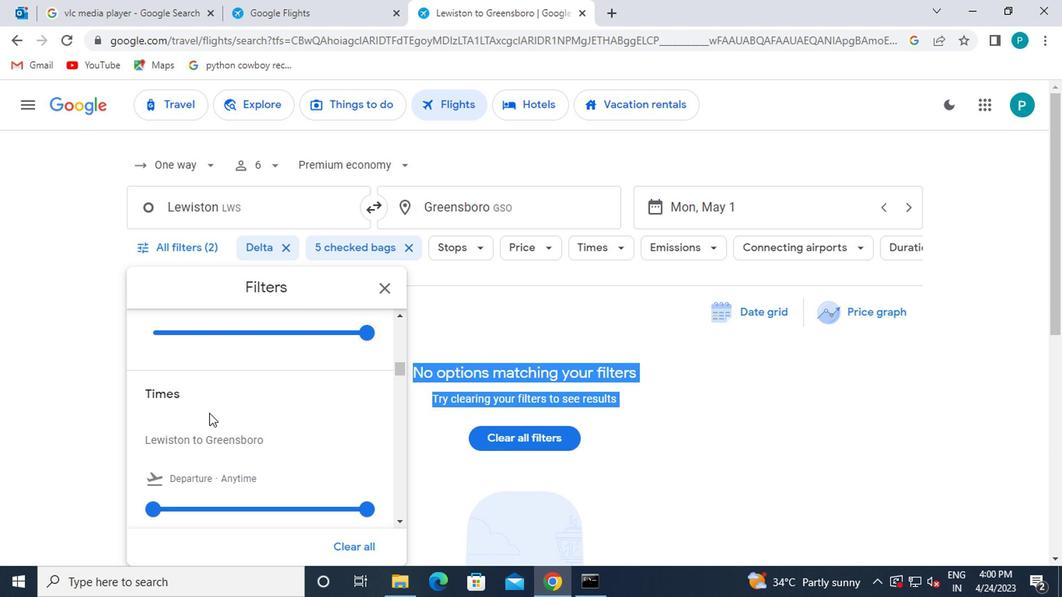 
Action: Mouse moved to (256, 449)
Screenshot: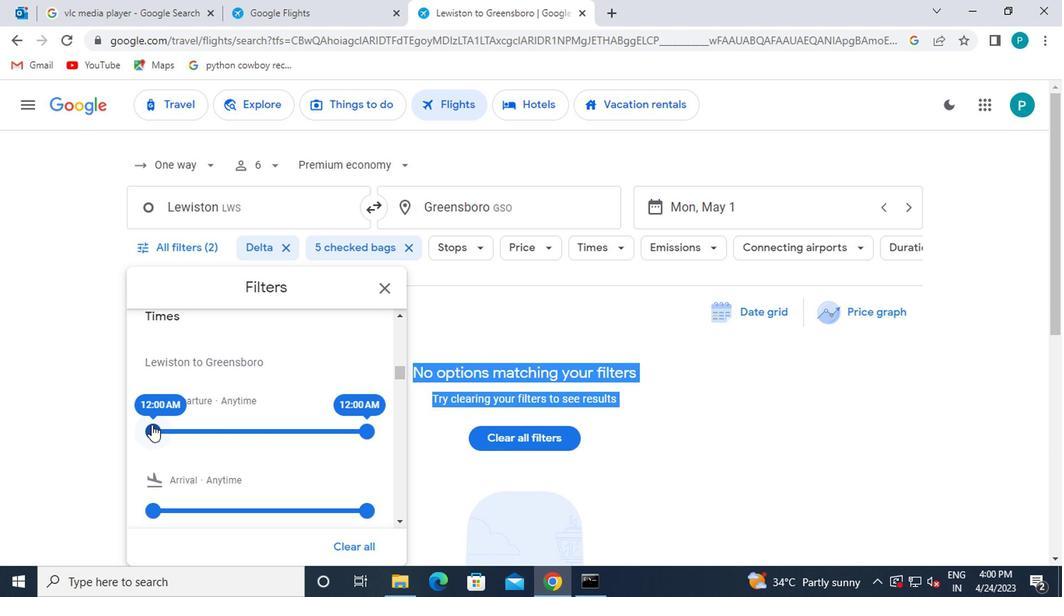 
Action: Mouse pressed left at (256, 449)
Screenshot: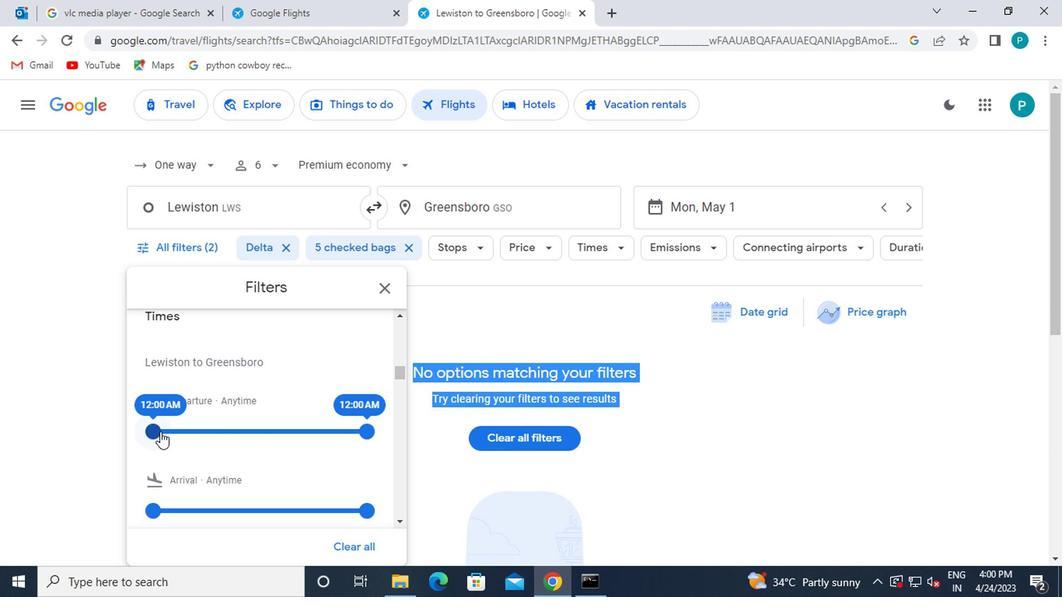 
Action: Mouse moved to (414, 352)
Screenshot: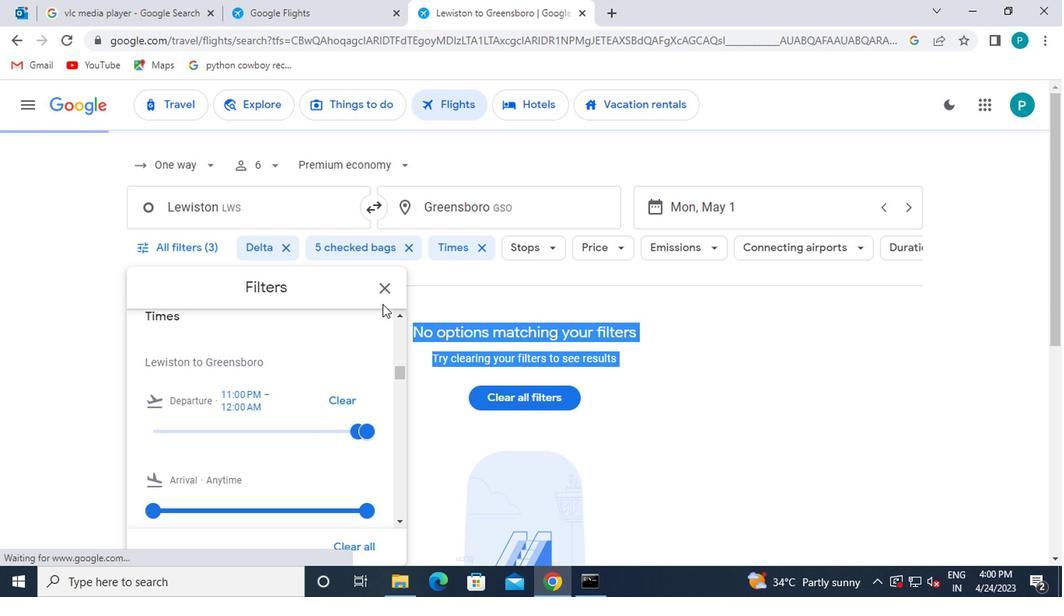 
Action: Mouse pressed left at (414, 352)
Screenshot: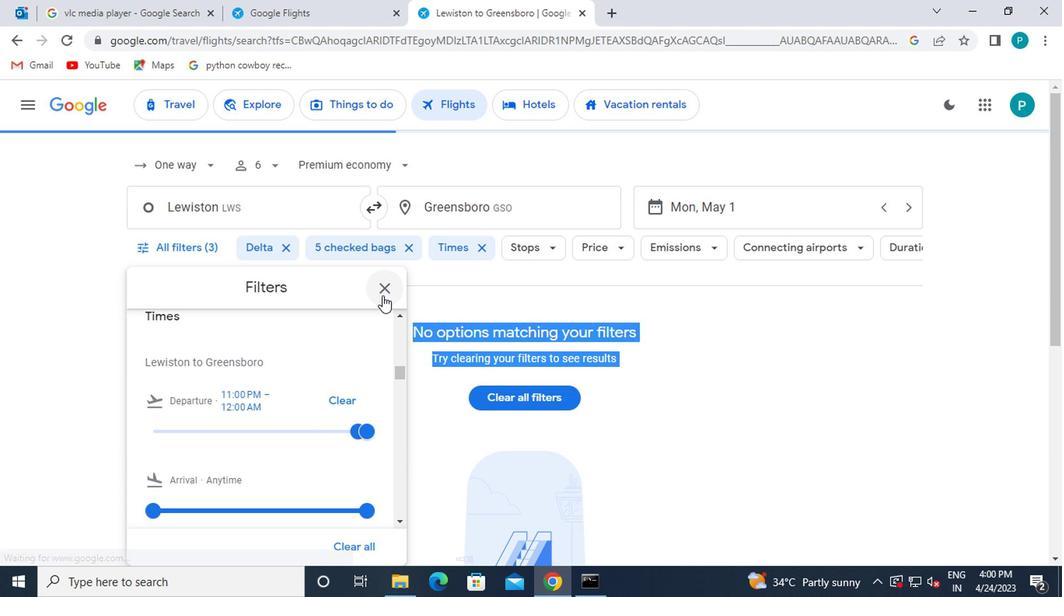 
